 Task: Add an event with the title Second Marketing Campaign Tracking and Performance Assessment, date '2024/03/02', time 9:40 AM to 11:40 AMand add a description: The training workshop will begin with an exploration of the key principles and qualities of effective team leadership. Participants will gain an understanding of the different leadership styles and approaches, and how to adapt their leadership style to meet the needs of their team and organization._x000D_
, put the event into Orange category . Add location for the event as: 123 Sacré-Cœur, Paris, France, logged in from the account softage.9@softage.netand send the event invitation to softage.6@softage.net with CC to  softage.7@softage.net. Set a reminder for the event 1 hour before
Action: Mouse moved to (90, 139)
Screenshot: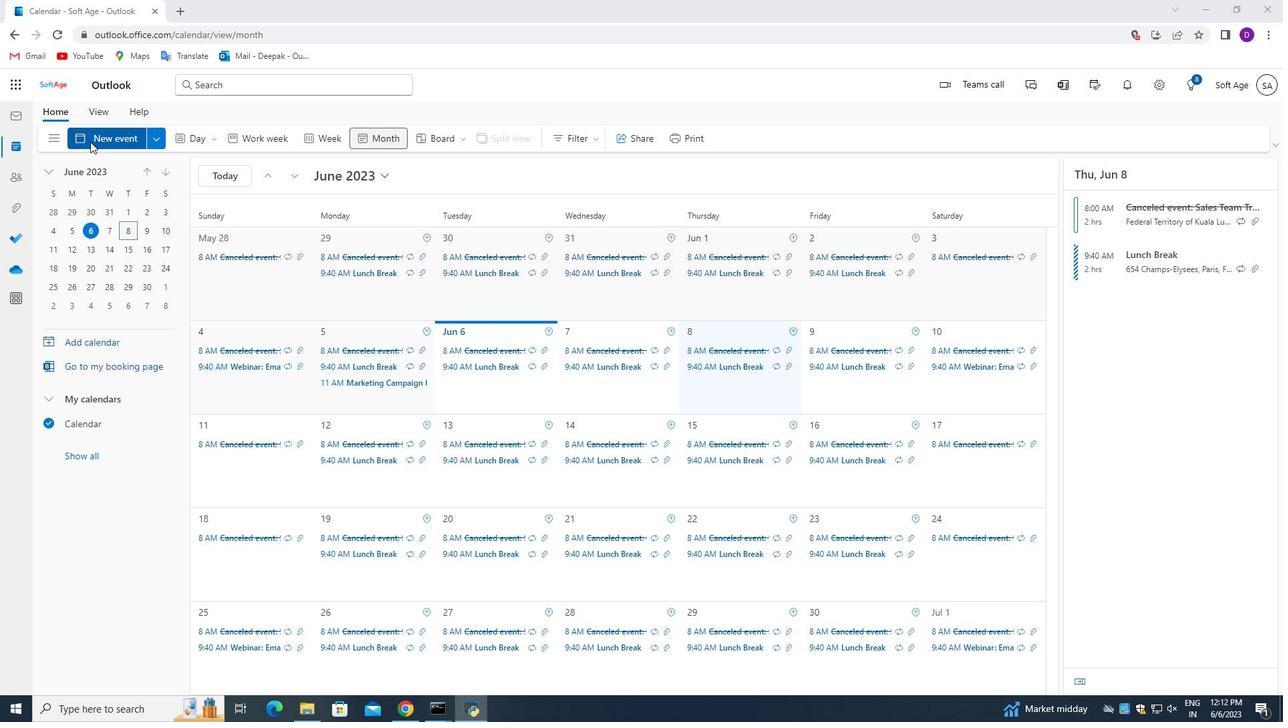 
Action: Mouse pressed left at (90, 139)
Screenshot: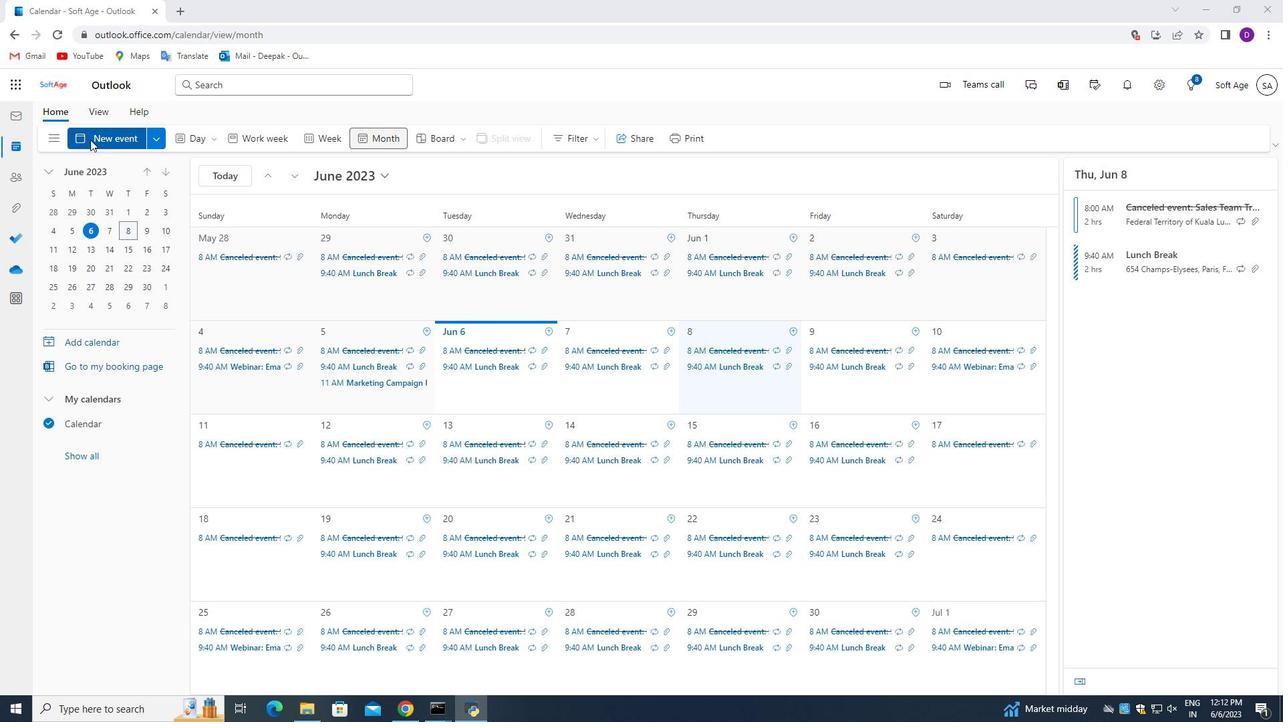 
Action: Mouse moved to (466, 528)
Screenshot: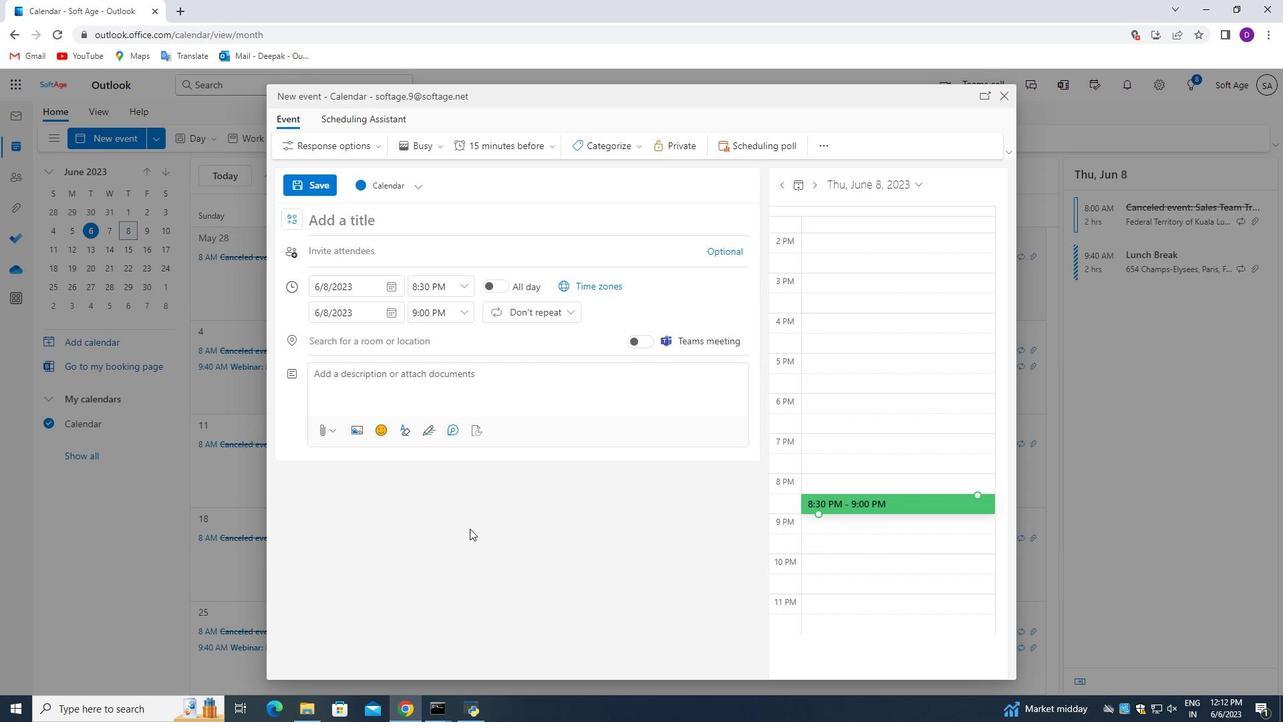 
Action: Key pressed <Key.shift_r>Second<Key.space><Key.shift>Marketing<Key.space><Key.shift_r>campaign<Key.space><Key.shift_r>Tracking<Key.space>and<Key.space><Key.shift>Performance<Key.space><Key.shift_r>Assessment
Screenshot: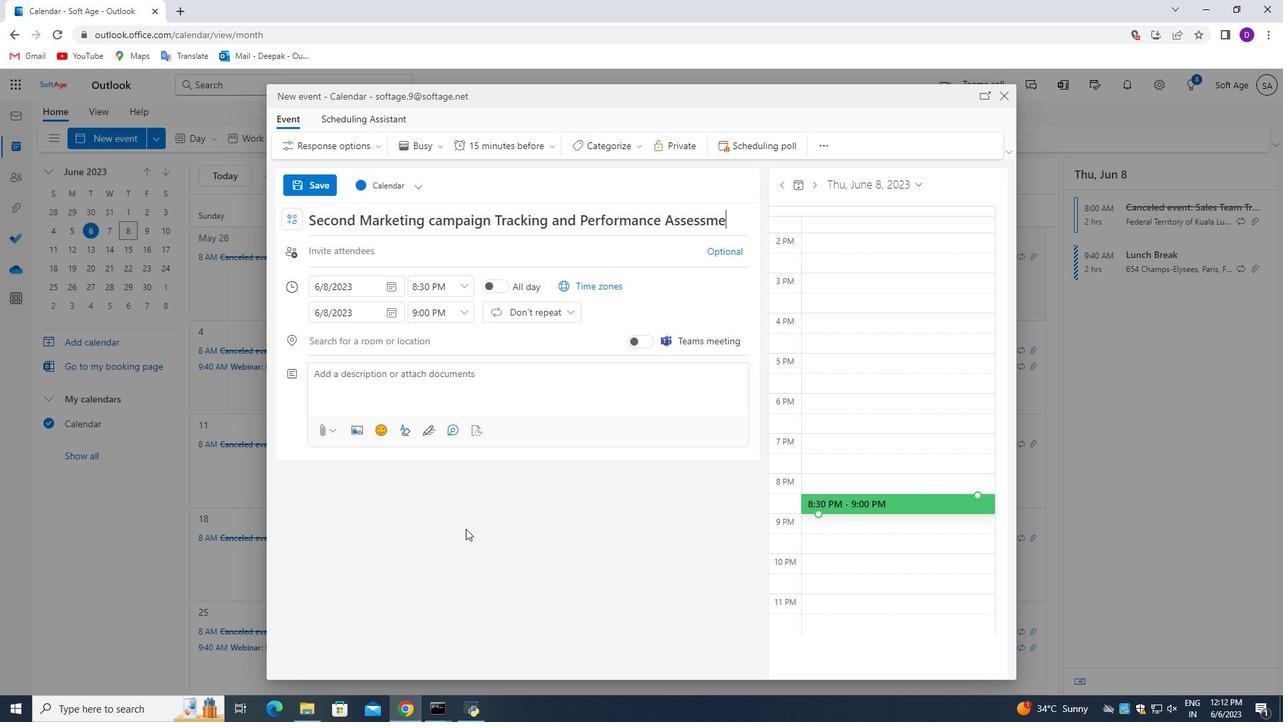 
Action: Mouse moved to (389, 288)
Screenshot: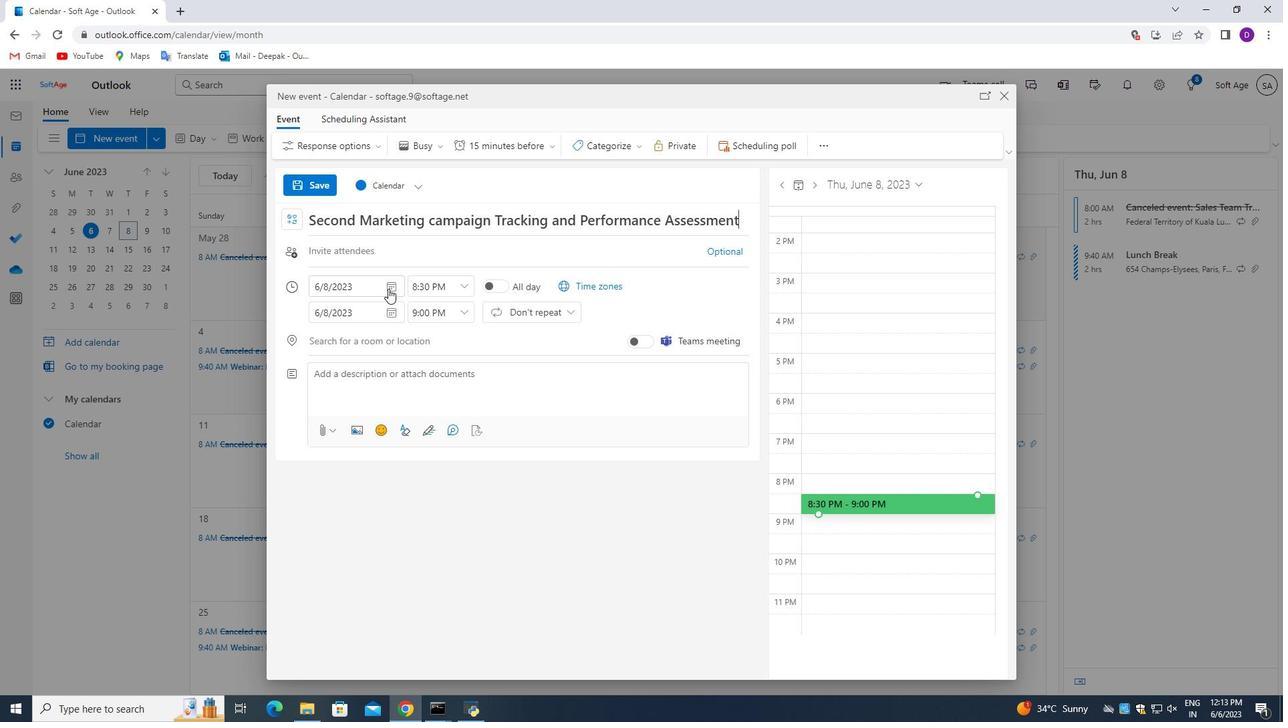 
Action: Mouse pressed left at (389, 288)
Screenshot: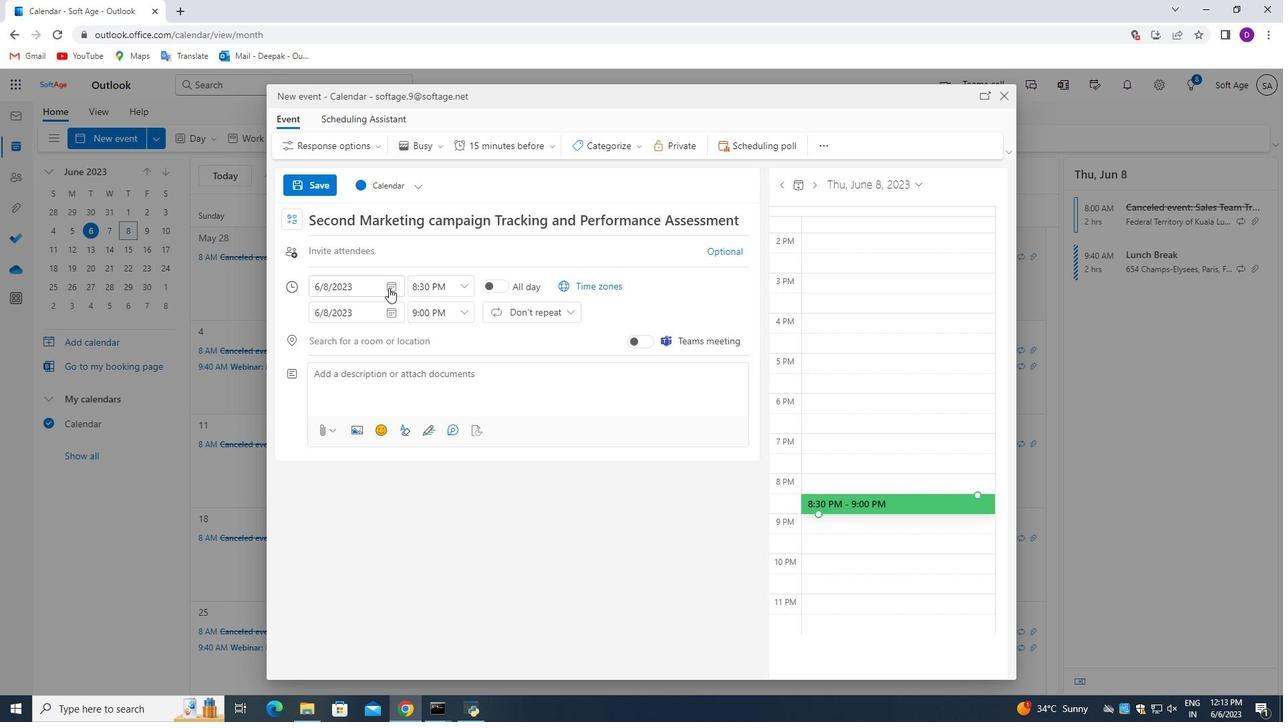 
Action: Mouse moved to (359, 315)
Screenshot: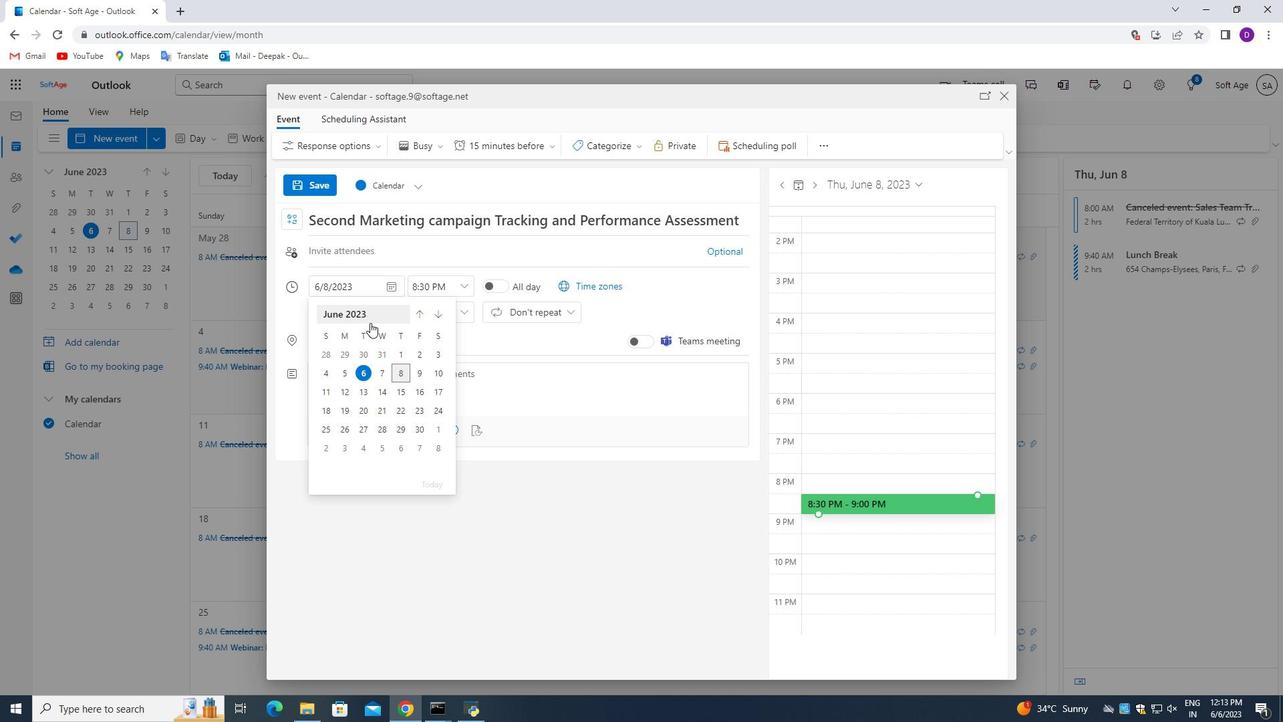 
Action: Mouse pressed left at (359, 315)
Screenshot: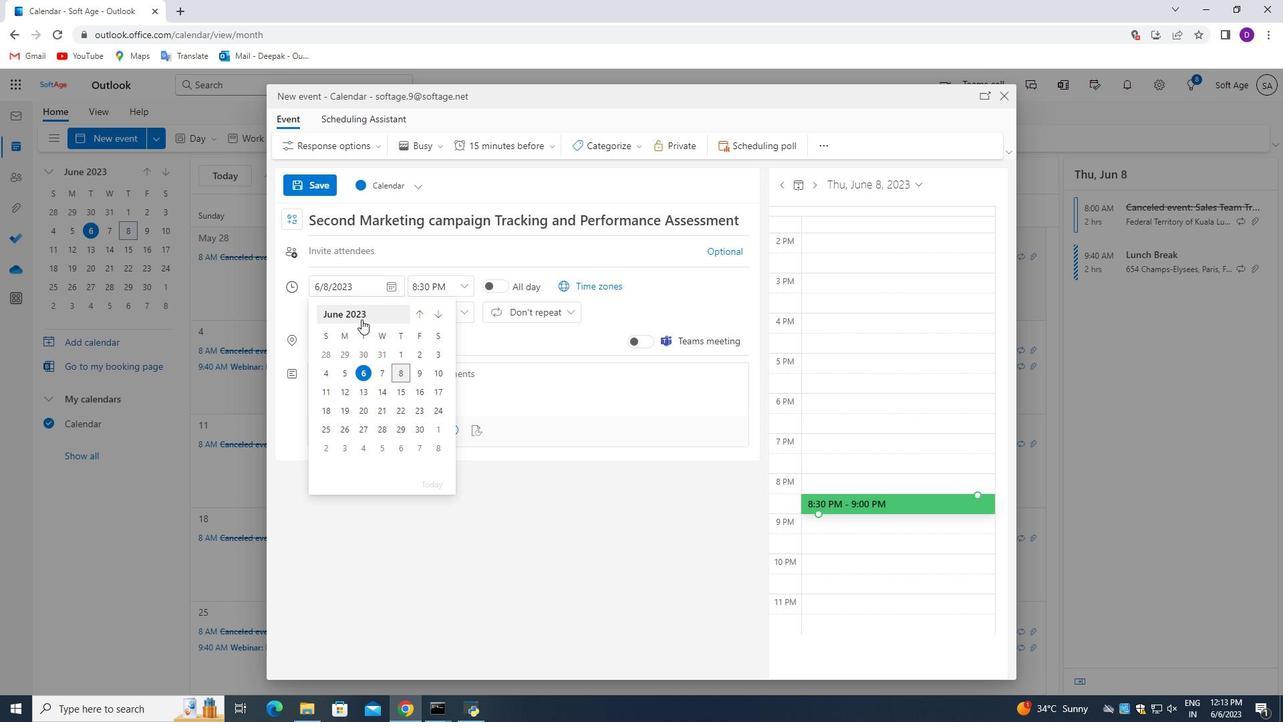 
Action: Mouse moved to (435, 311)
Screenshot: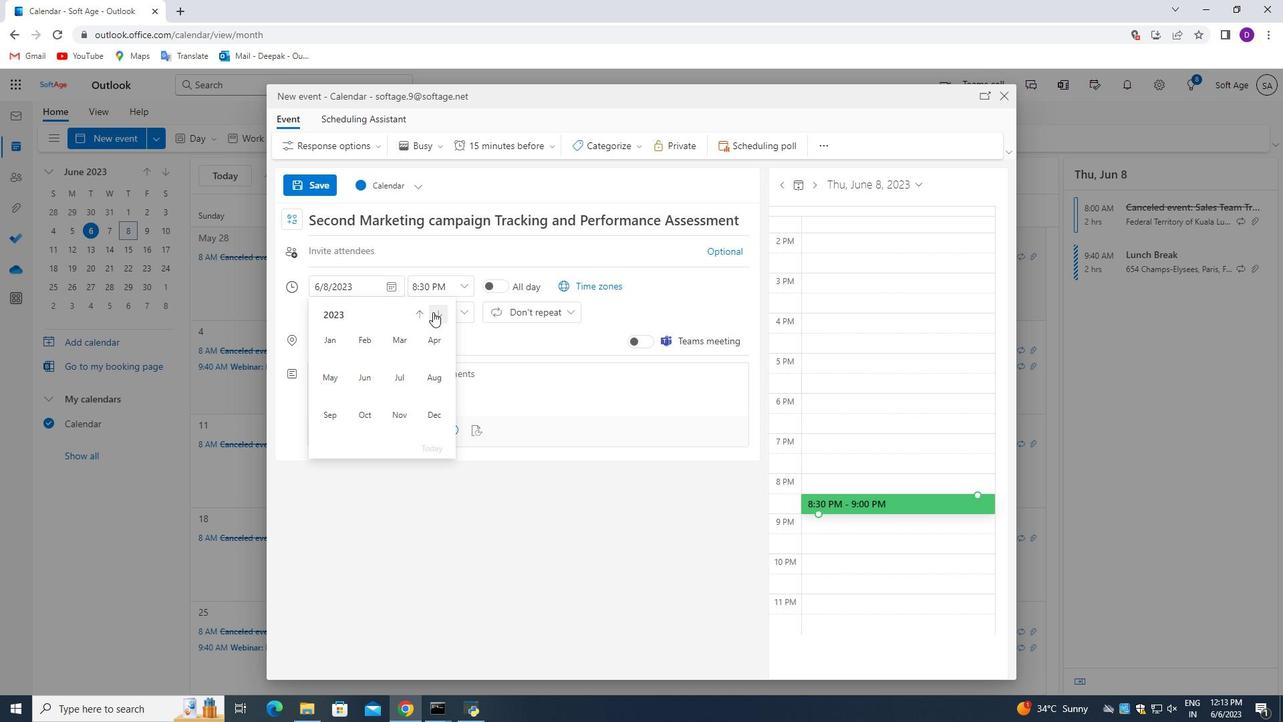
Action: Mouse pressed left at (435, 311)
Screenshot: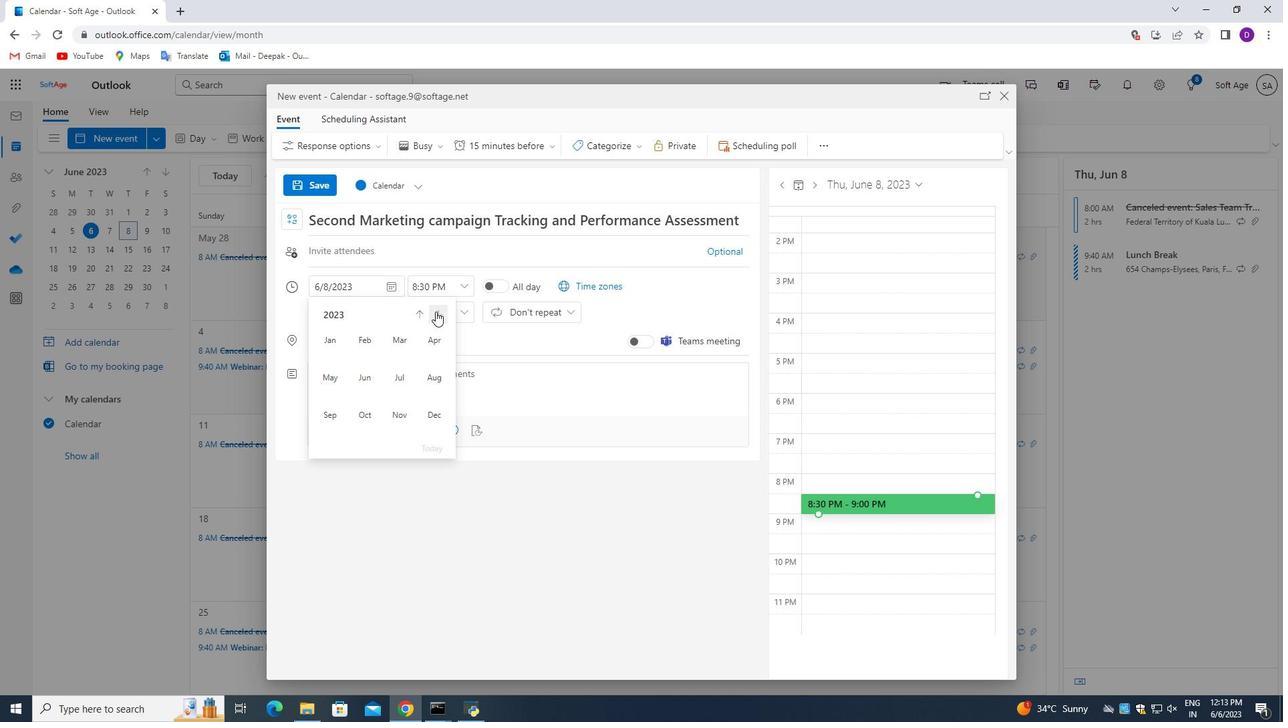 
Action: Mouse moved to (403, 340)
Screenshot: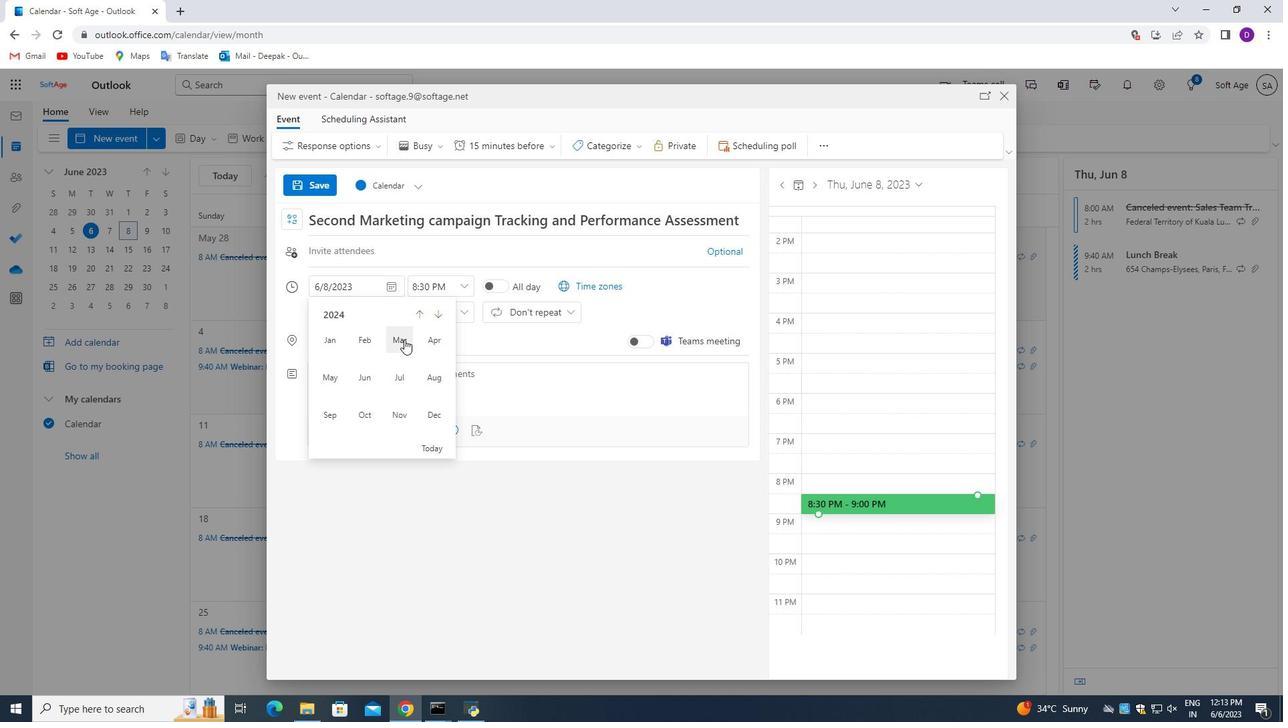 
Action: Mouse pressed left at (403, 340)
Screenshot: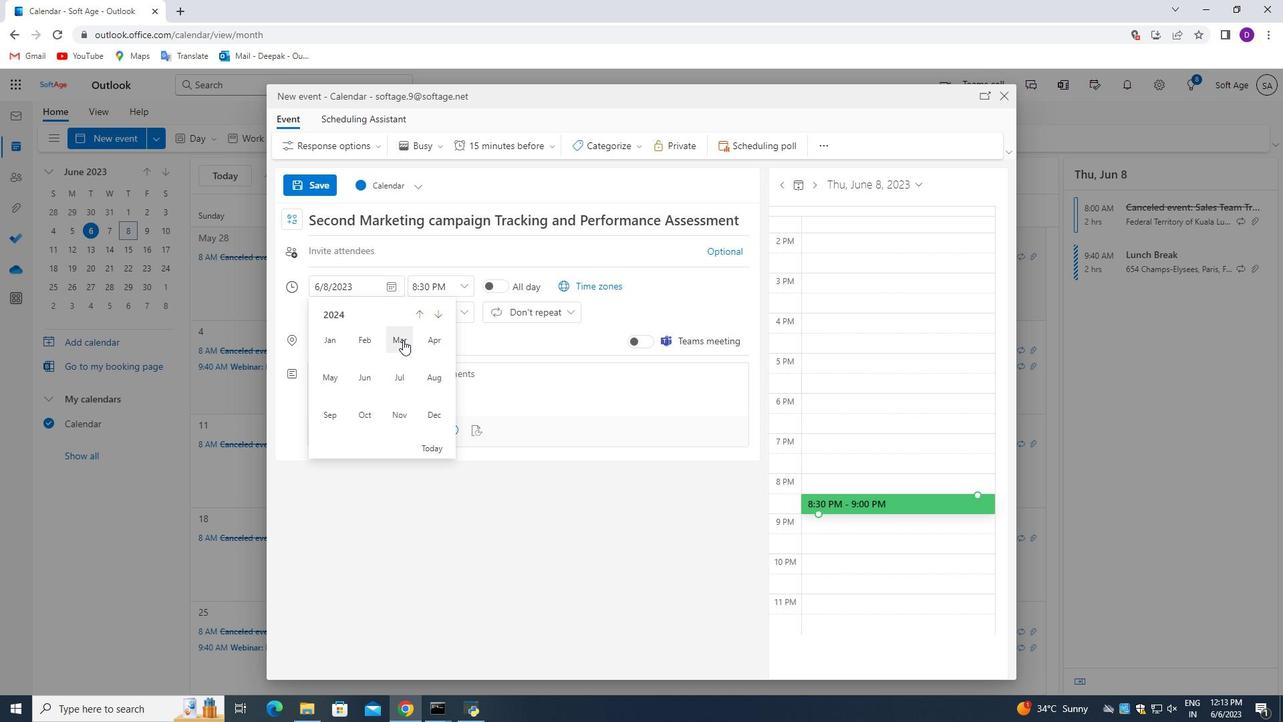 
Action: Mouse moved to (437, 355)
Screenshot: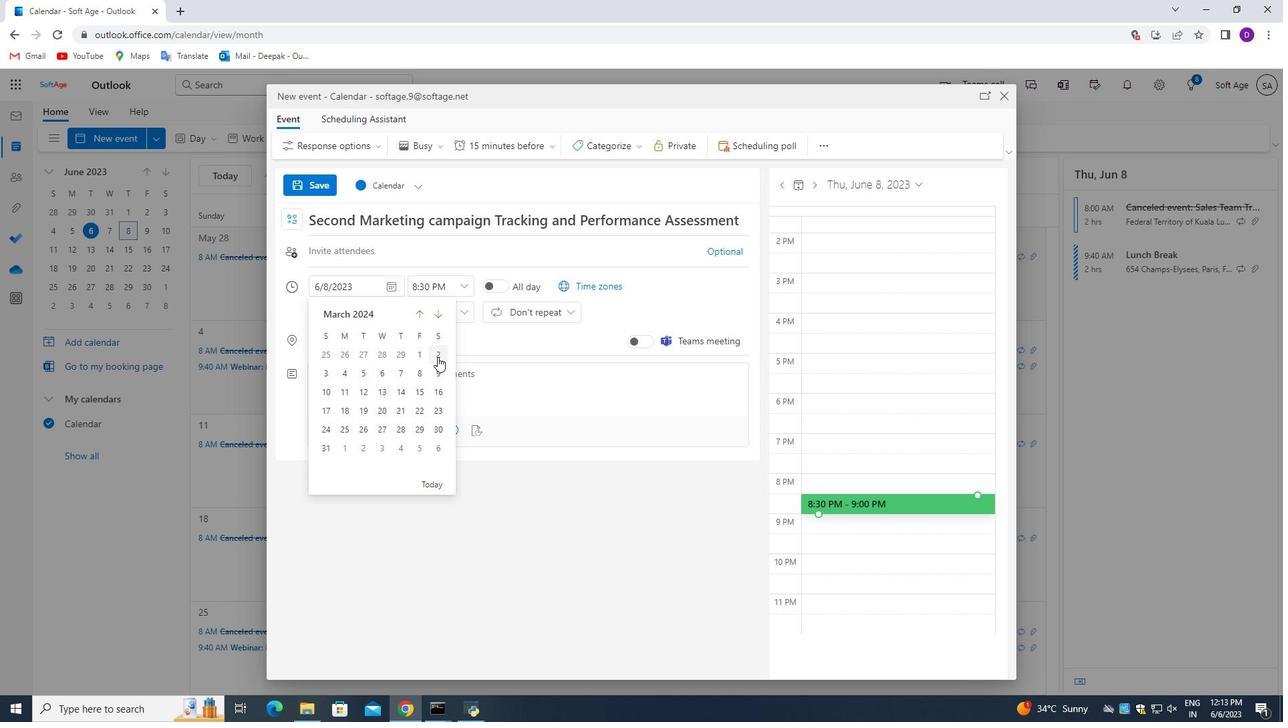 
Action: Mouse pressed left at (437, 355)
Screenshot: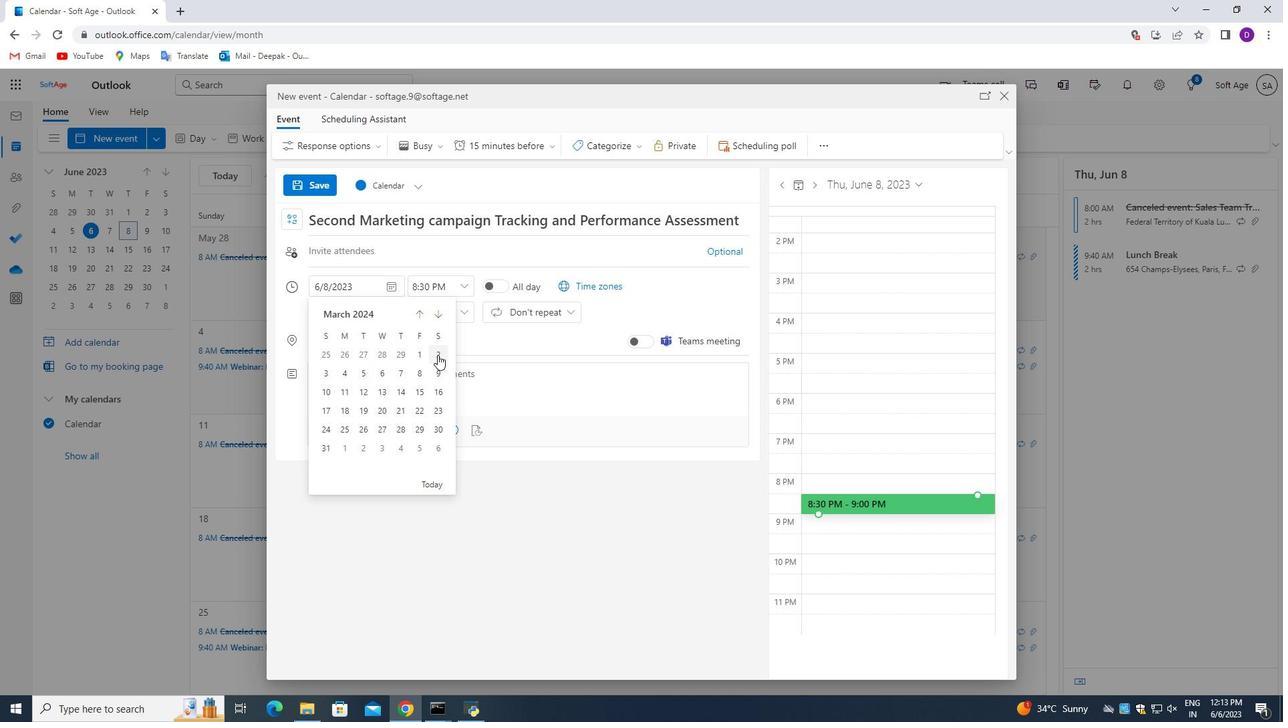 
Action: Mouse moved to (464, 284)
Screenshot: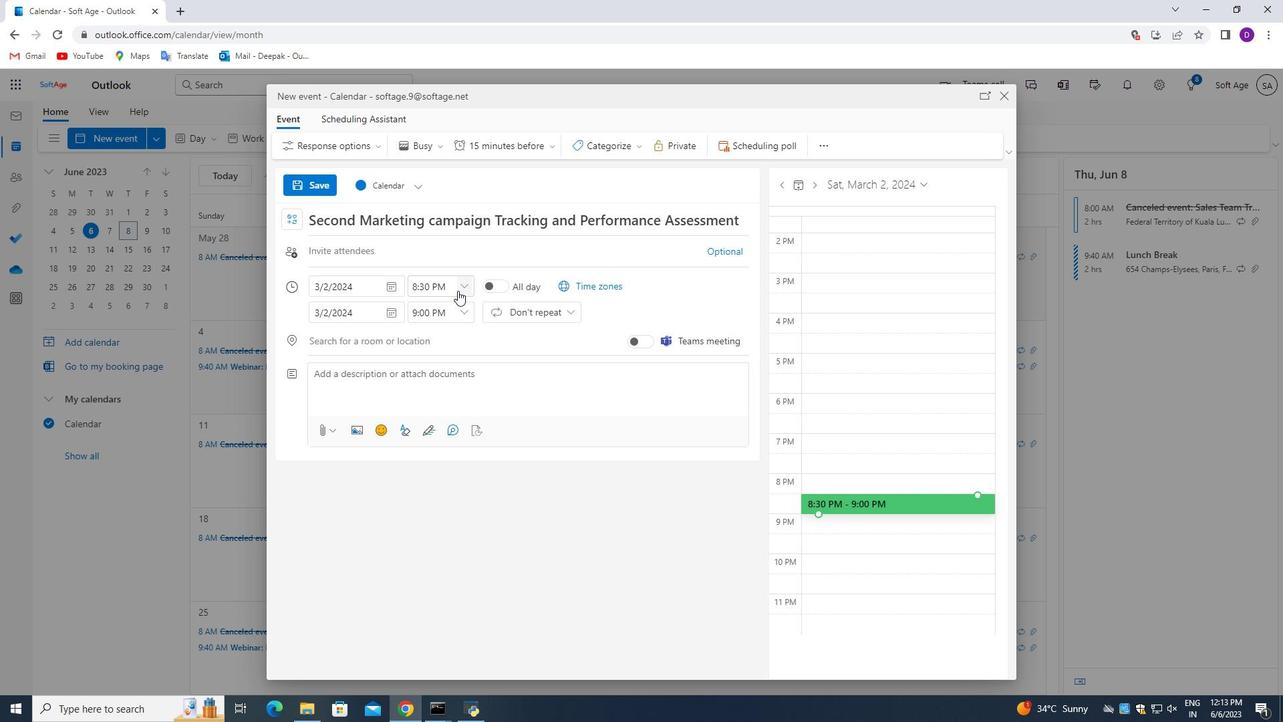 
Action: Mouse pressed left at (464, 284)
Screenshot: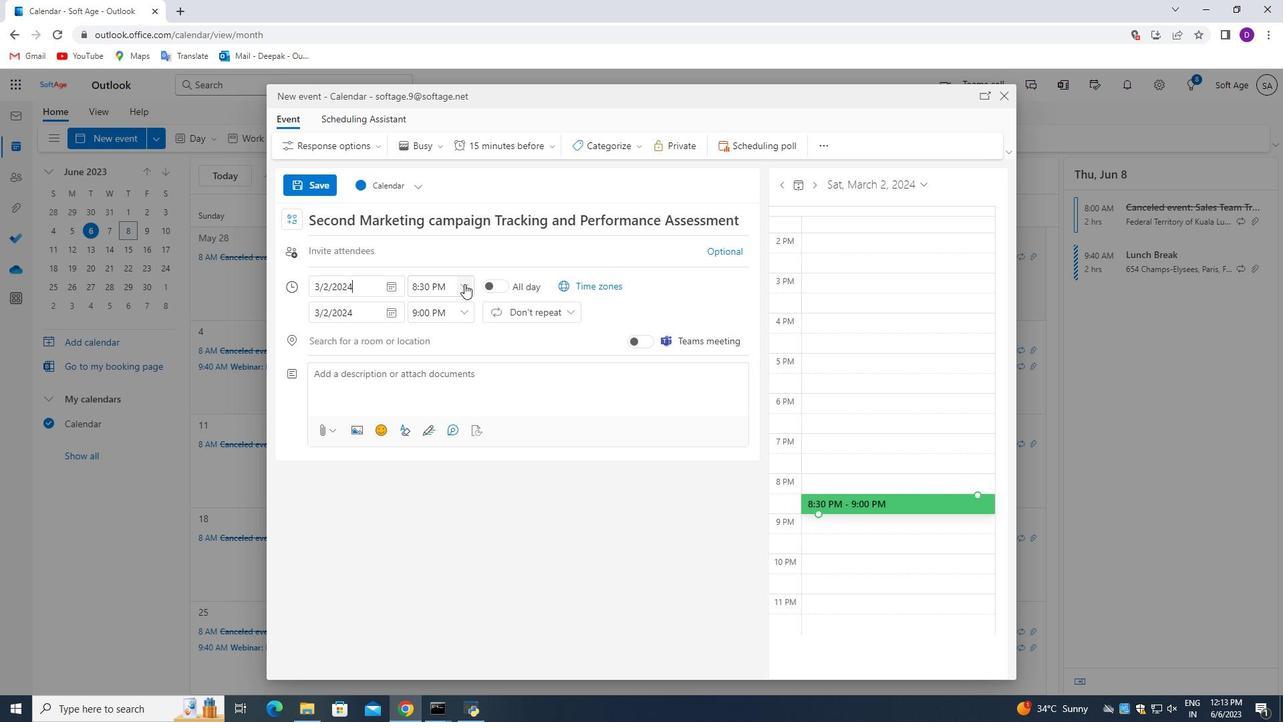 
Action: Mouse moved to (438, 341)
Screenshot: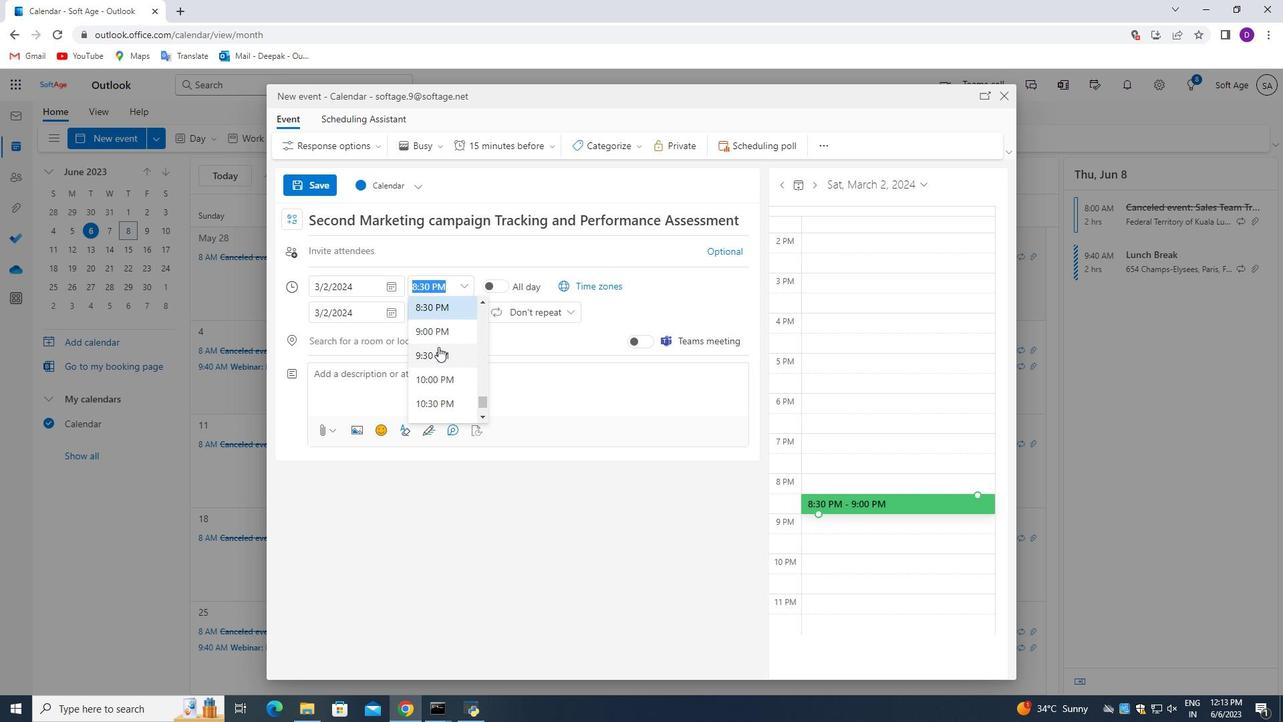 
Action: Mouse scrolled (438, 341) with delta (0, 0)
Screenshot: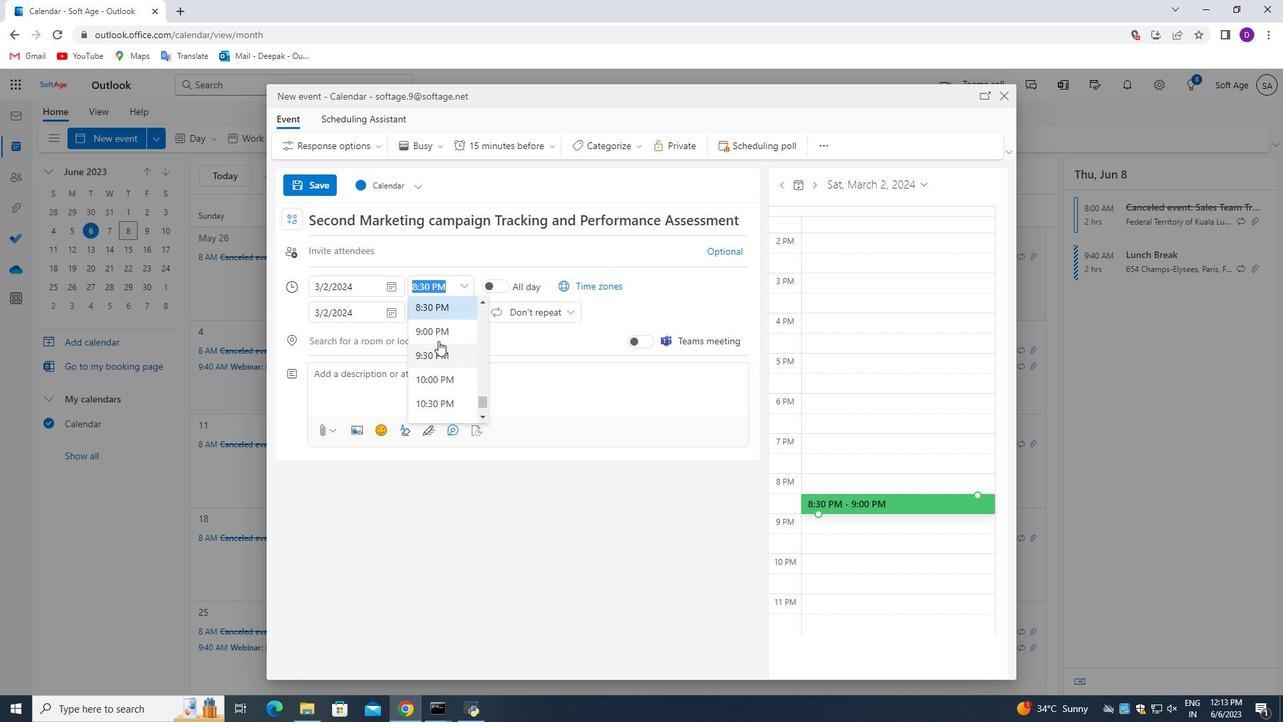 
Action: Mouse scrolled (438, 341) with delta (0, 0)
Screenshot: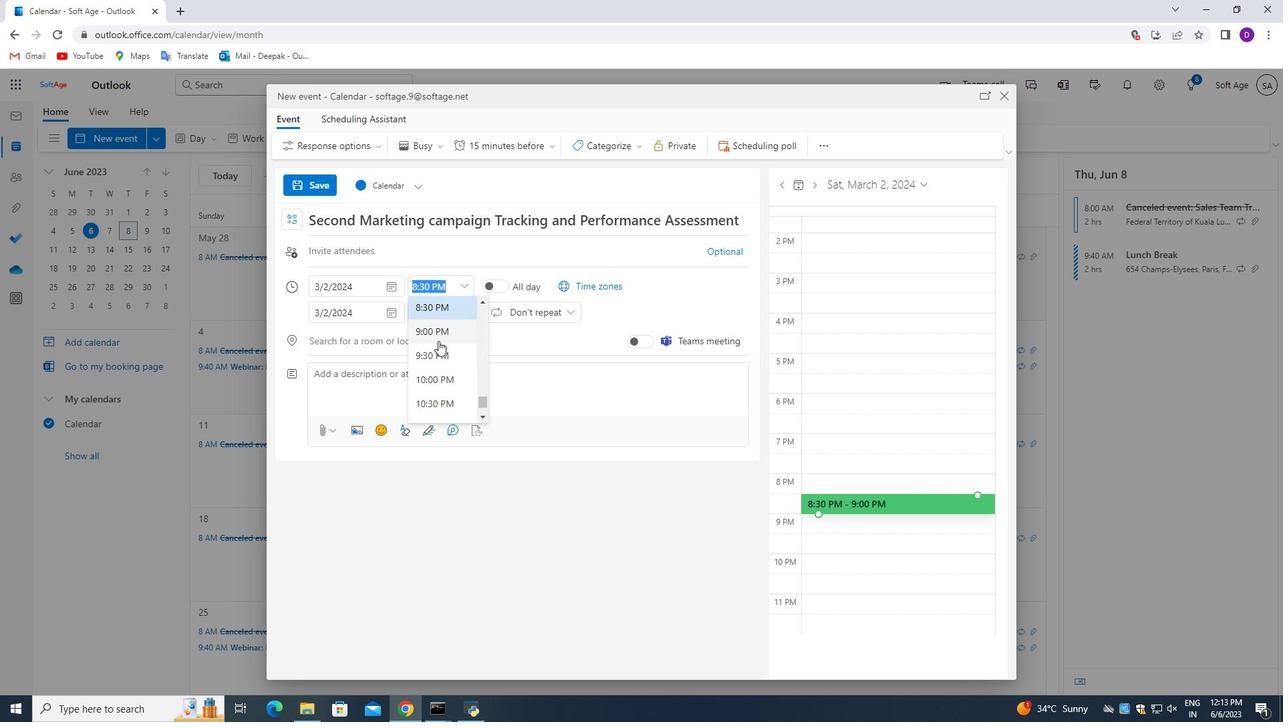 
Action: Mouse scrolled (438, 341) with delta (0, 0)
Screenshot: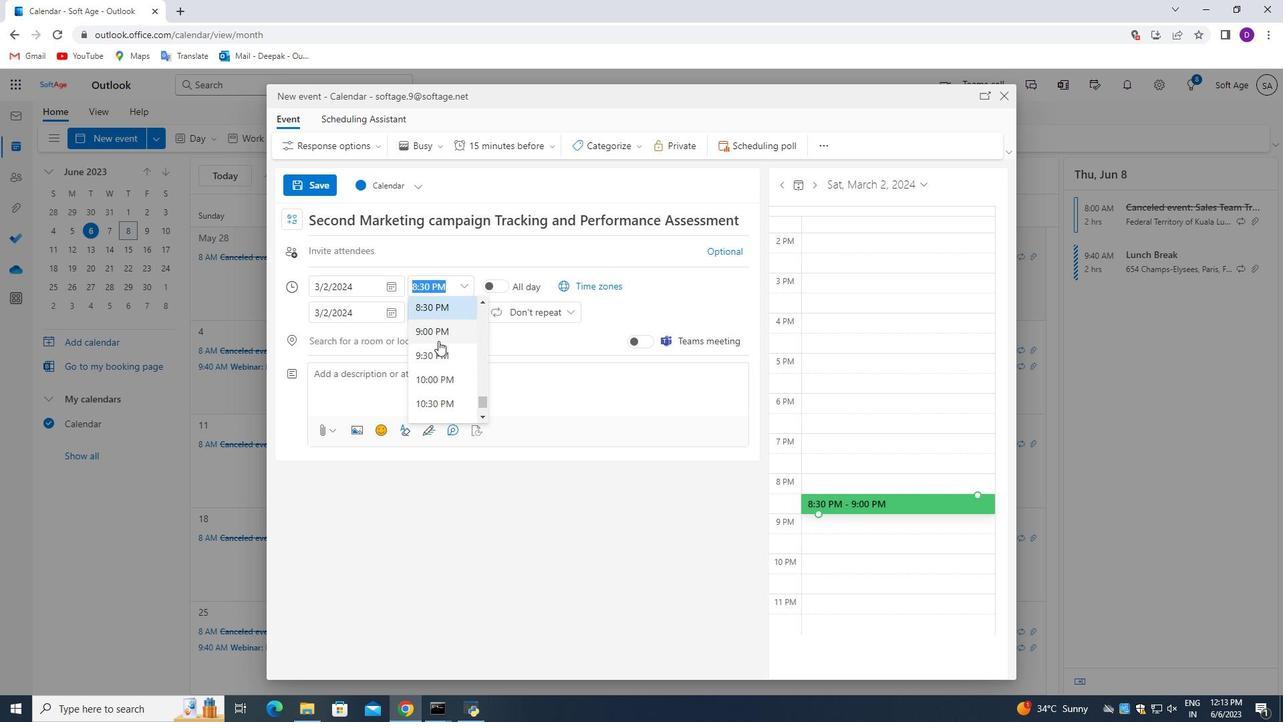 
Action: Mouse moved to (432, 355)
Screenshot: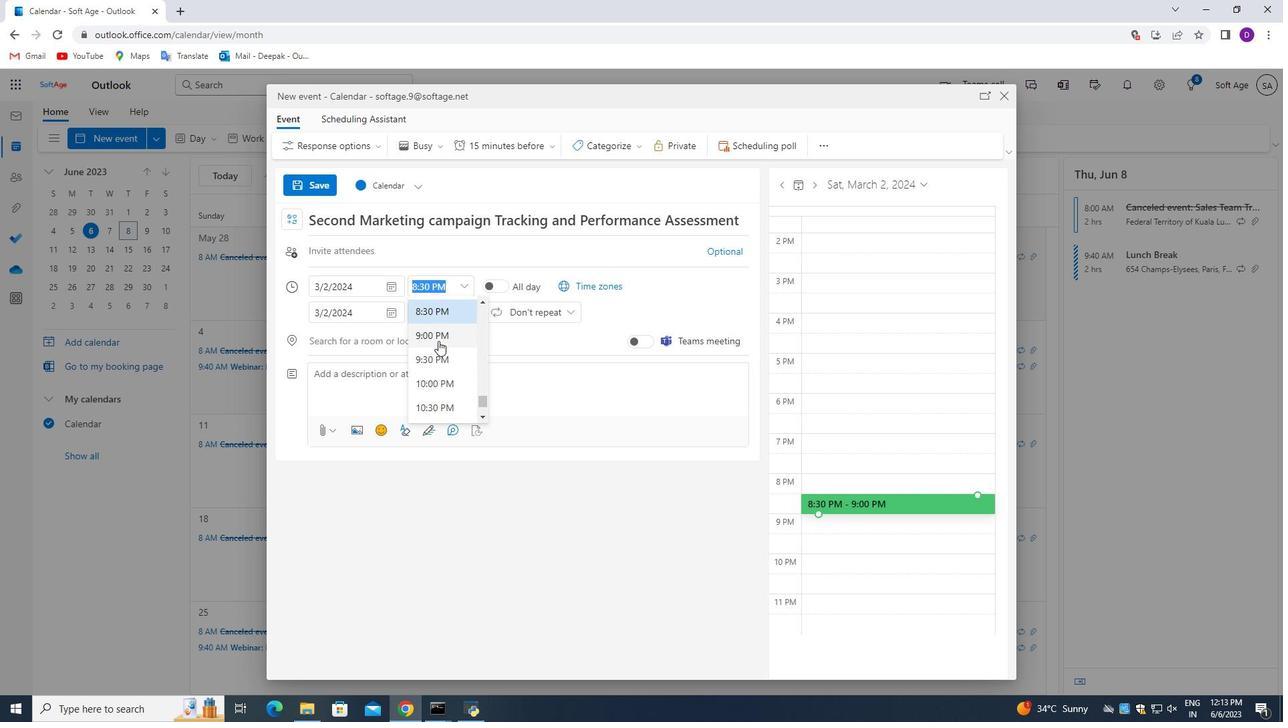 
Action: Mouse scrolled (432, 353) with delta (0, 0)
Screenshot: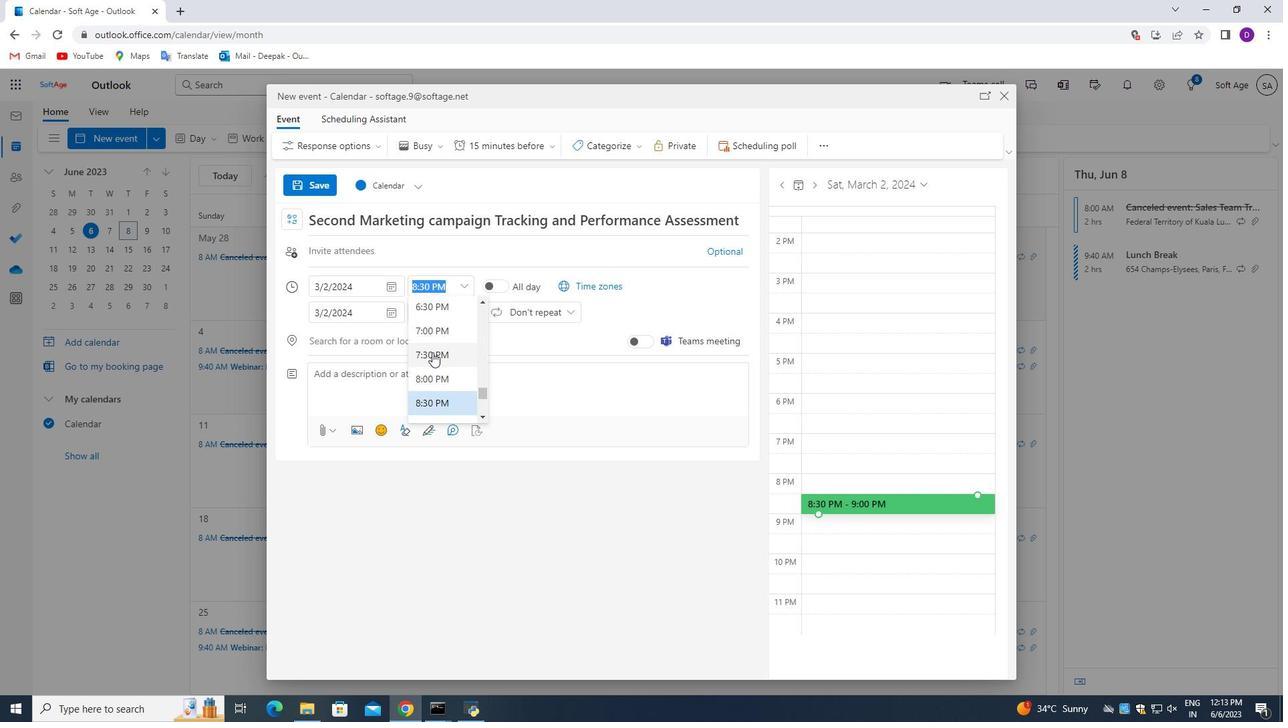 
Action: Mouse moved to (441, 389)
Screenshot: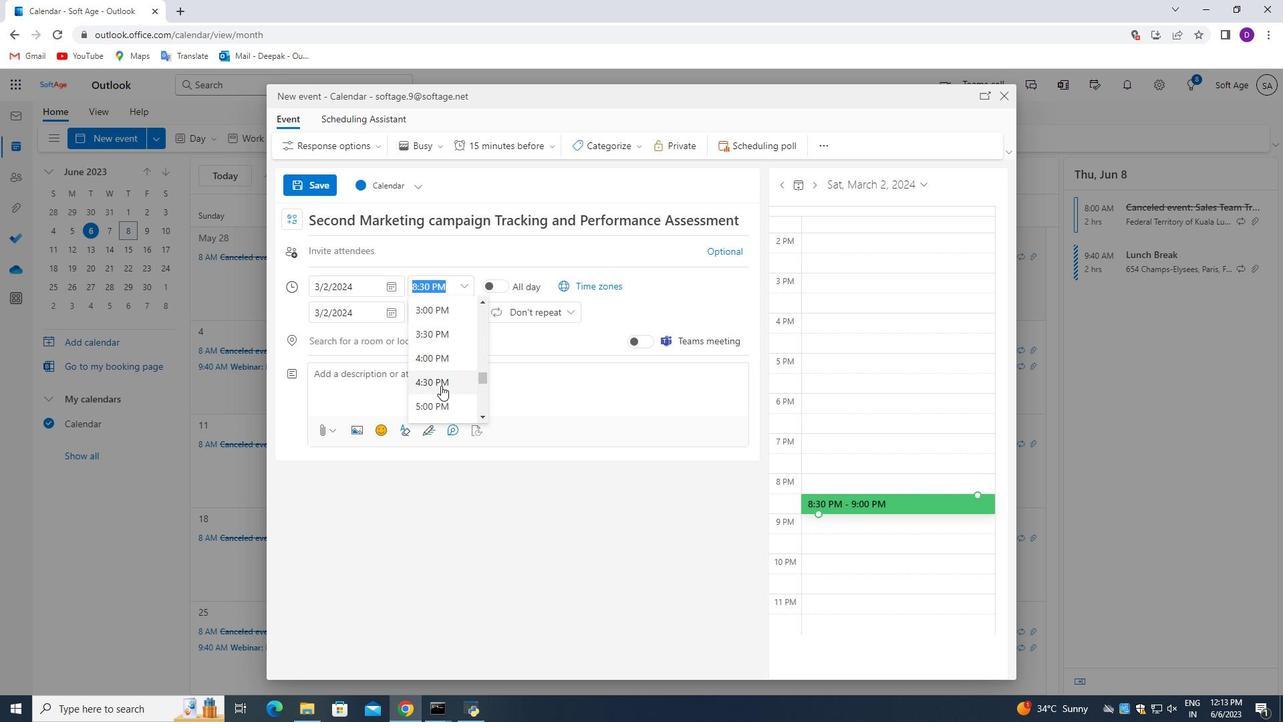 
Action: Mouse scrolled (441, 389) with delta (0, 0)
Screenshot: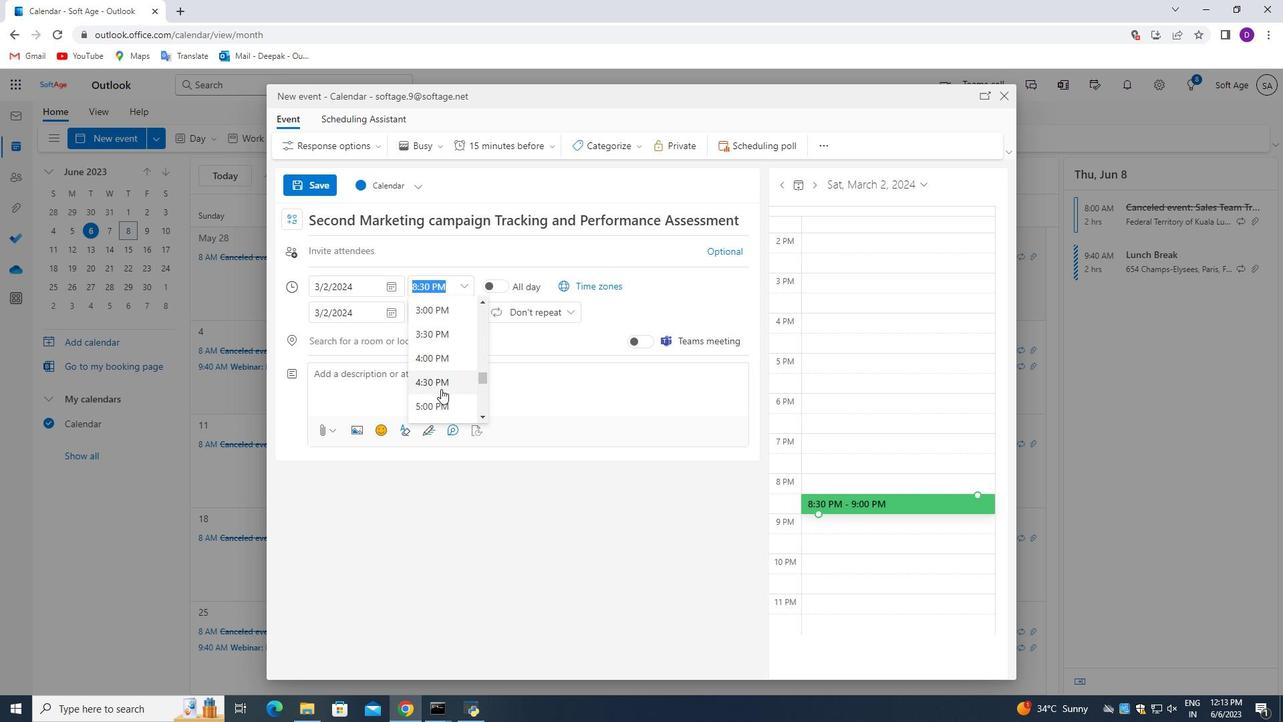 
Action: Mouse scrolled (441, 389) with delta (0, 0)
Screenshot: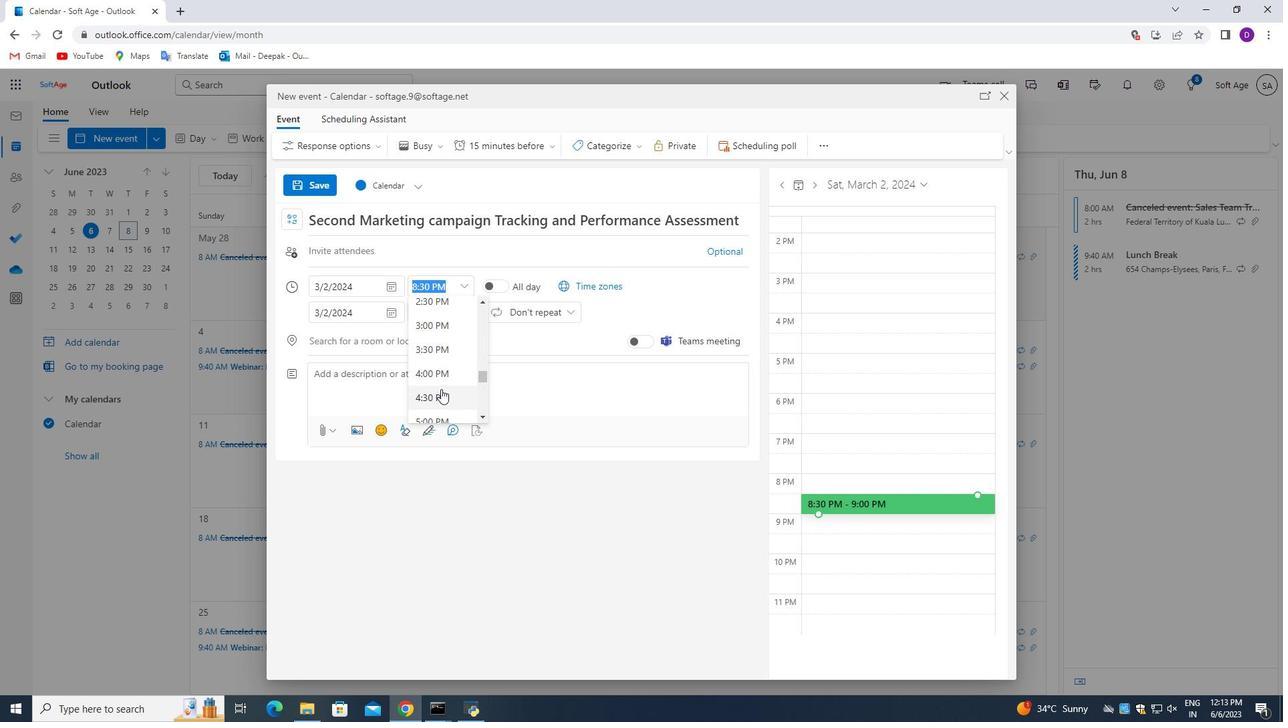 
Action: Mouse moved to (436, 381)
Screenshot: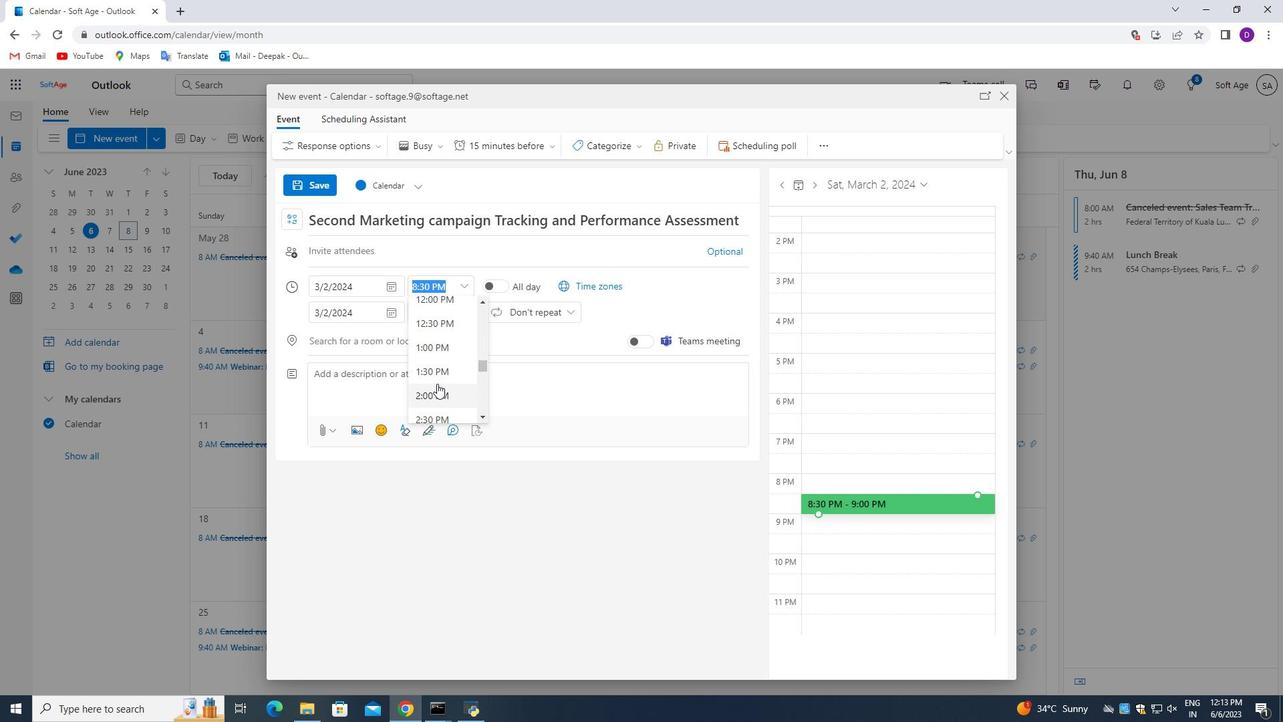 
Action: Mouse scrolled (436, 381) with delta (0, 0)
Screenshot: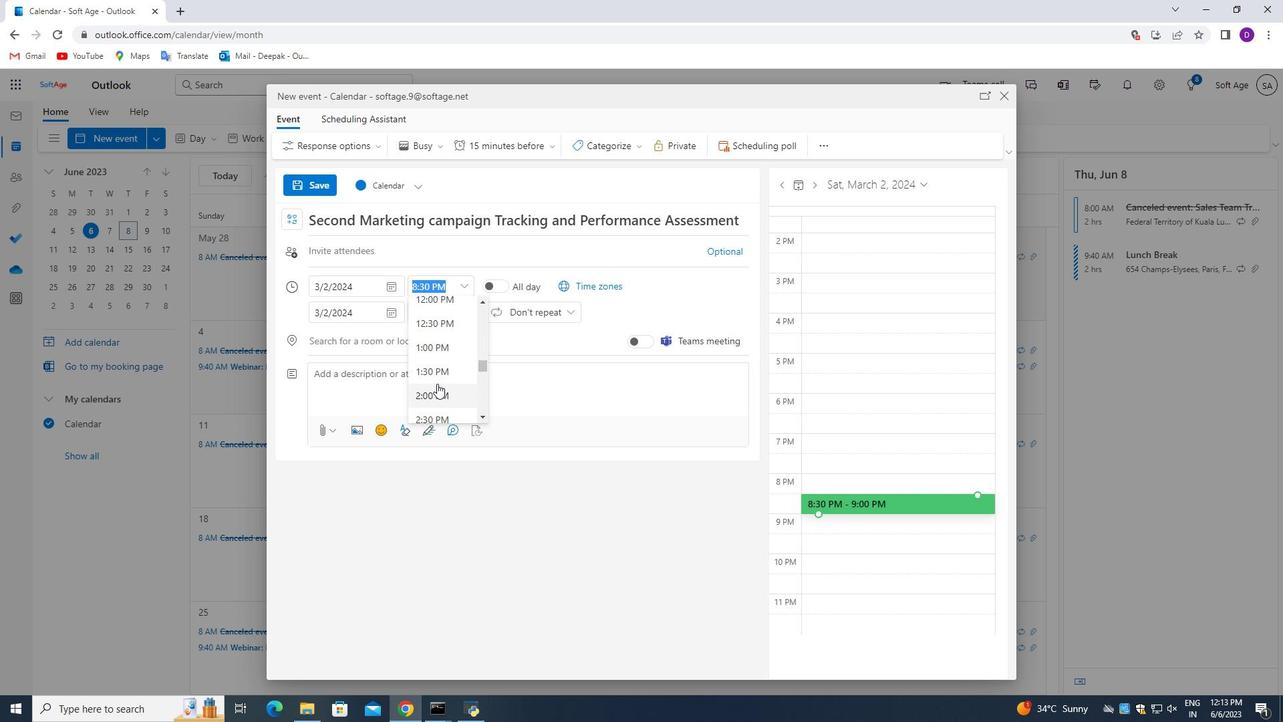 
Action: Mouse moved to (436, 379)
Screenshot: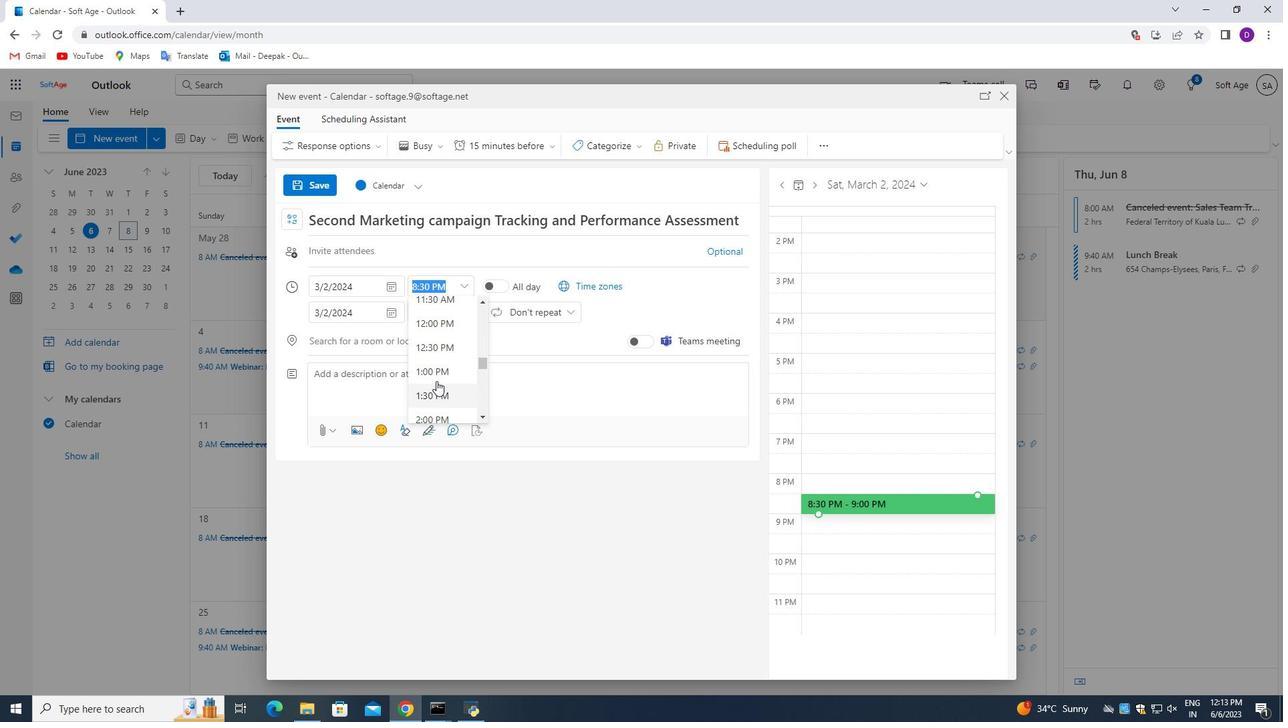 
Action: Mouse scrolled (436, 380) with delta (0, 0)
Screenshot: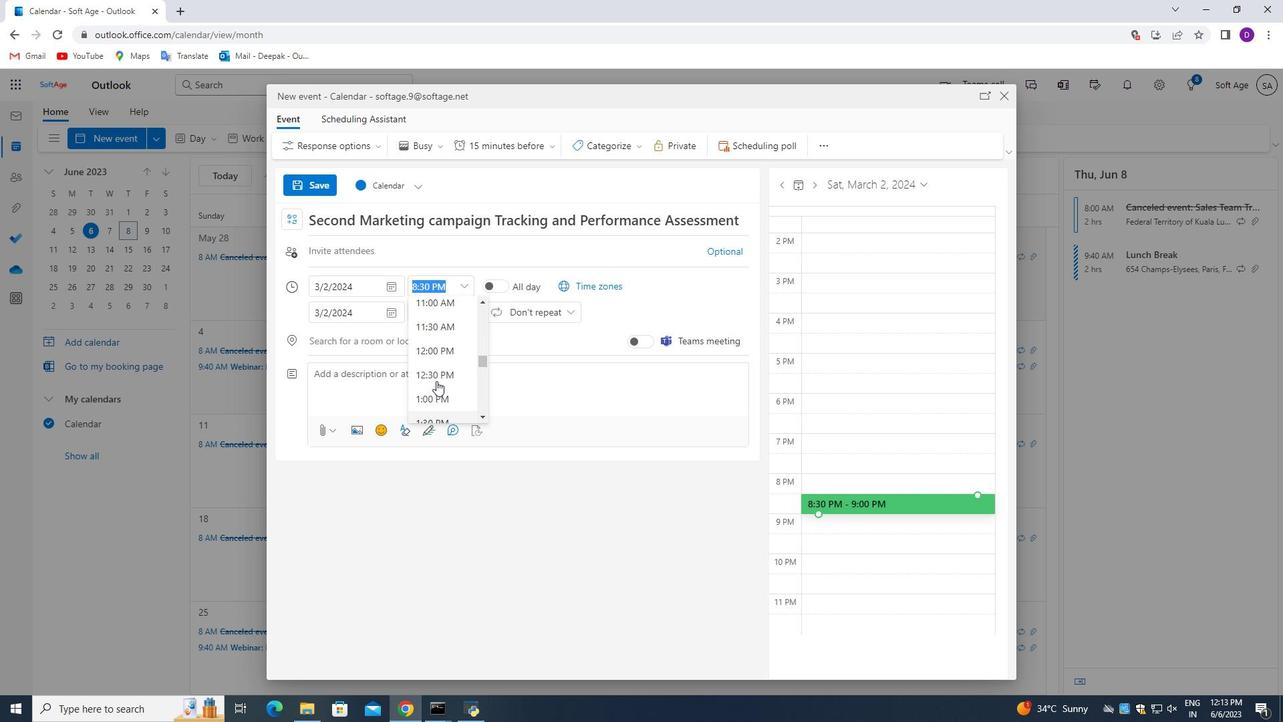 
Action: Mouse scrolled (436, 380) with delta (0, 0)
Screenshot: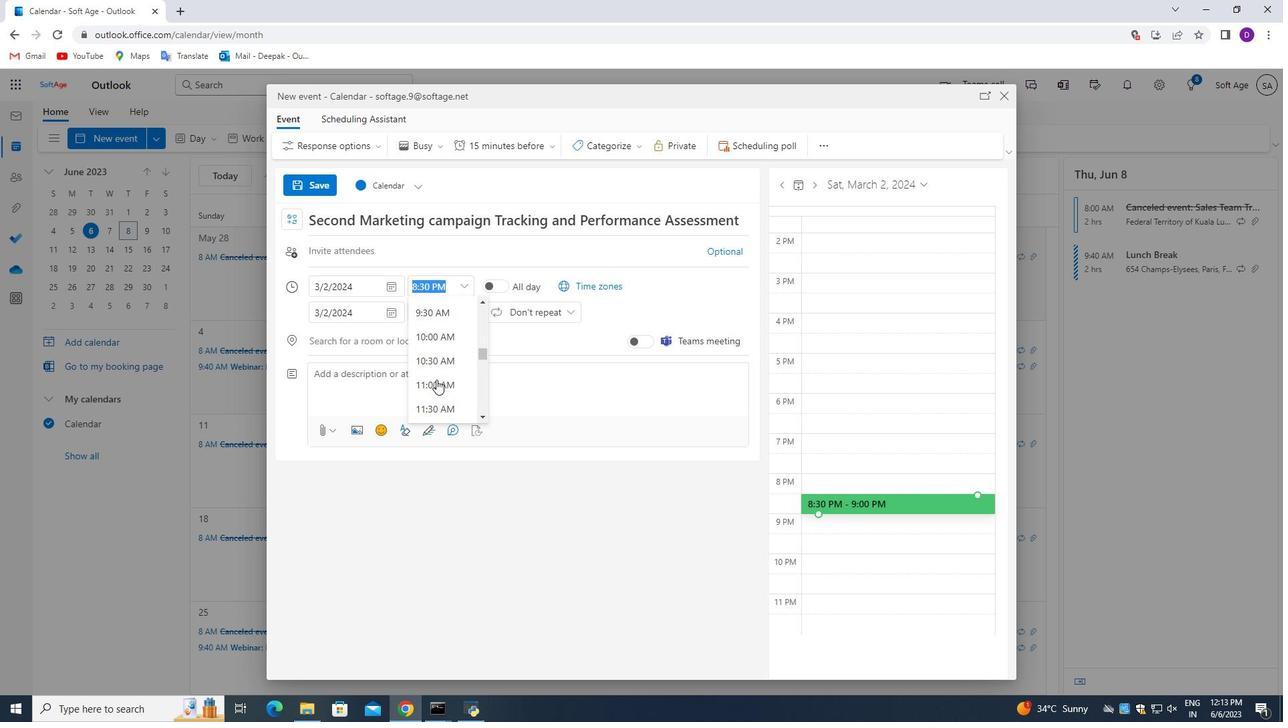 
Action: Mouse moved to (437, 362)
Screenshot: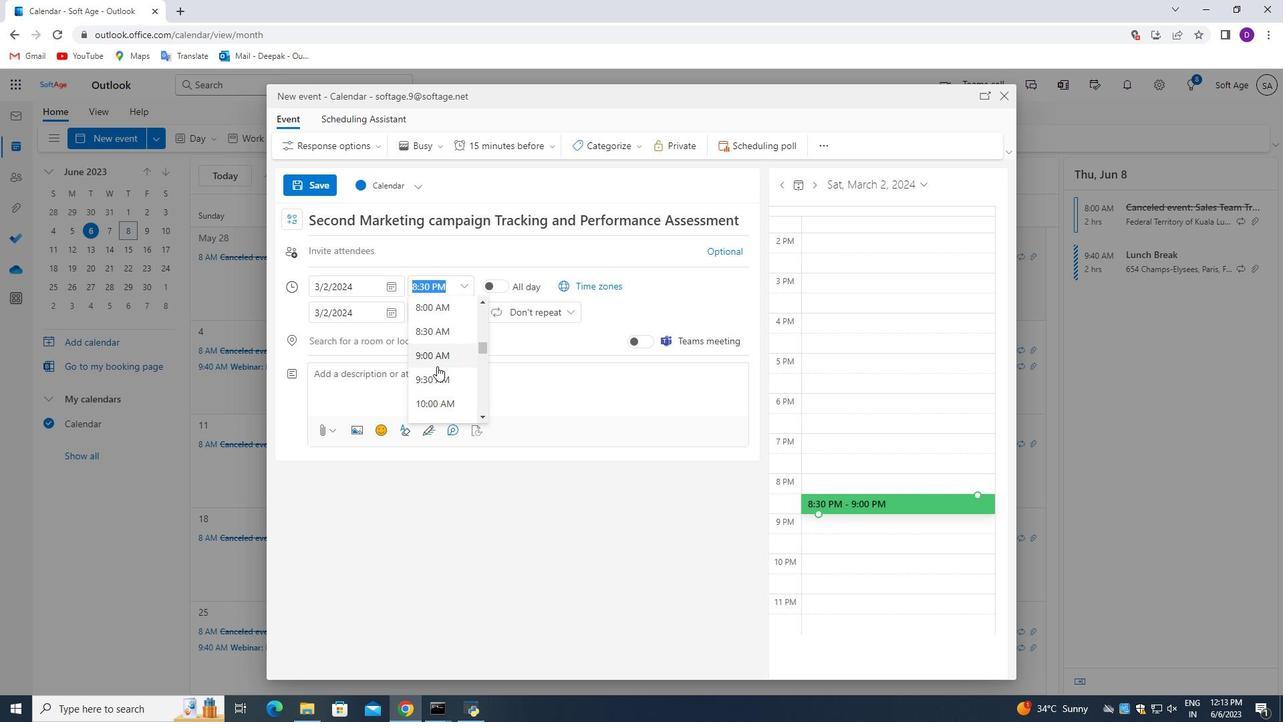 
Action: Mouse pressed left at (437, 362)
Screenshot: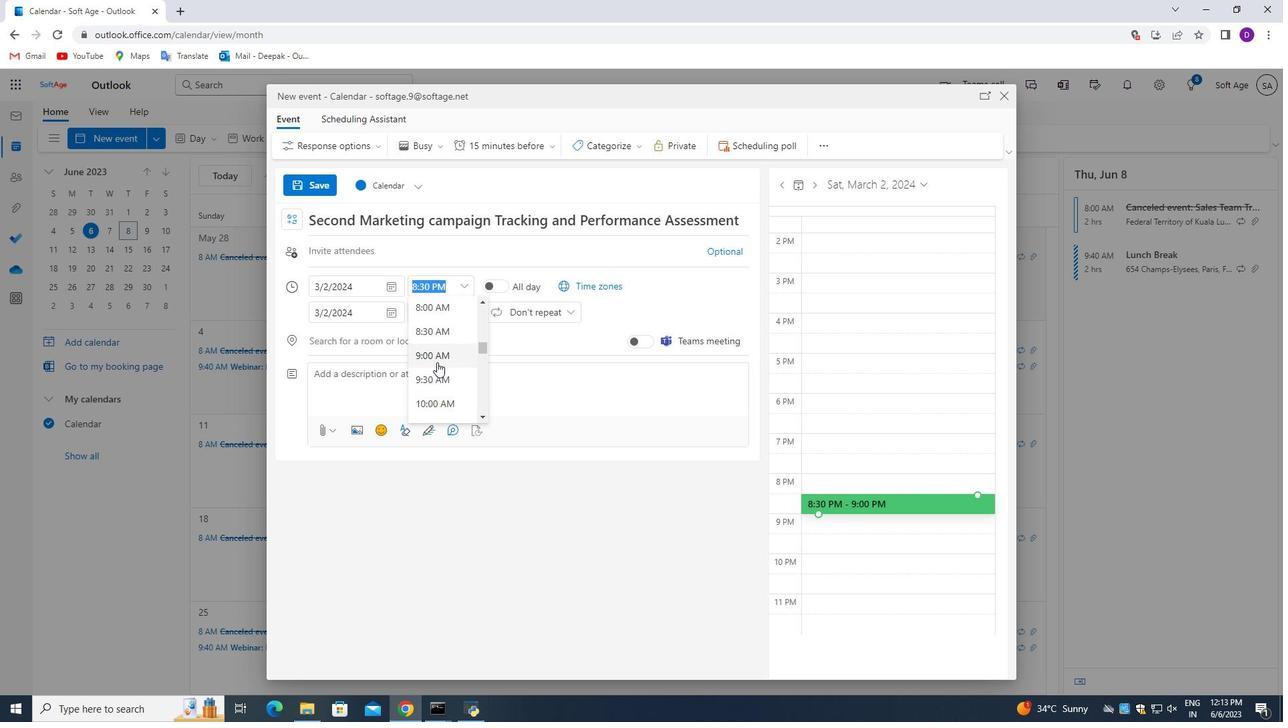 
Action: Mouse moved to (423, 286)
Screenshot: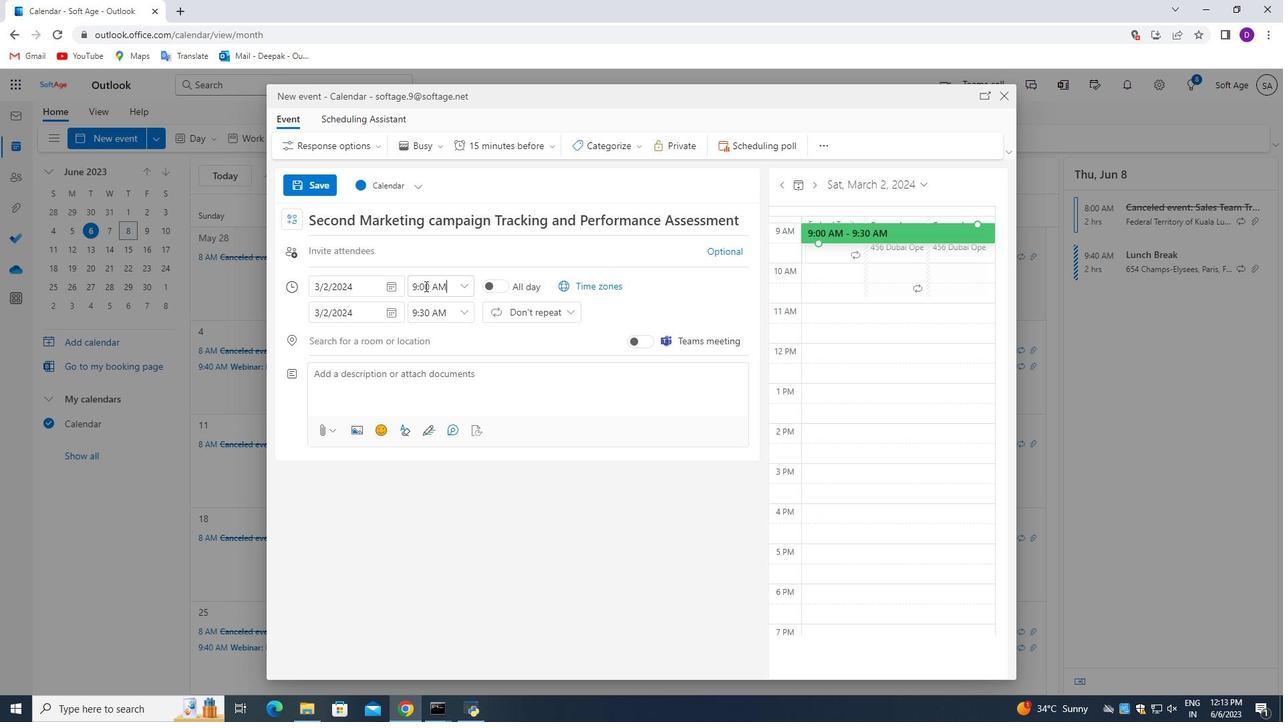 
Action: Mouse pressed left at (423, 286)
Screenshot: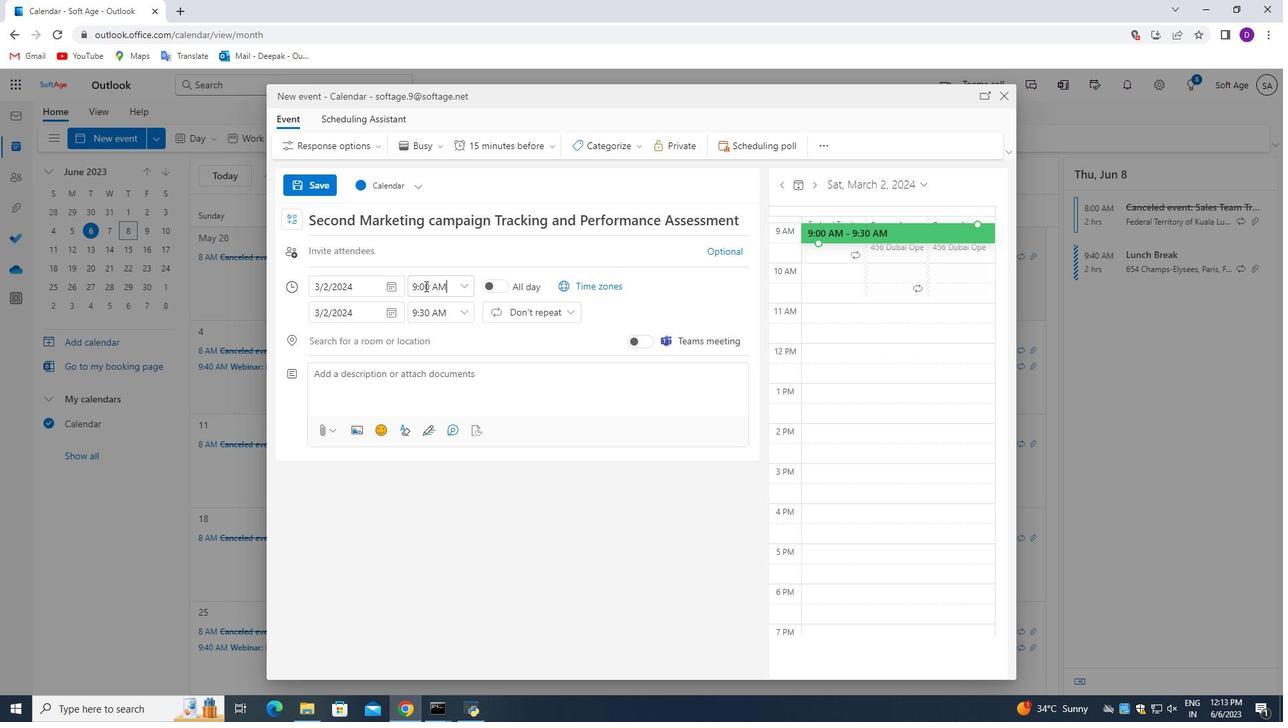 
Action: Key pressed <Key.backspace>4
Screenshot: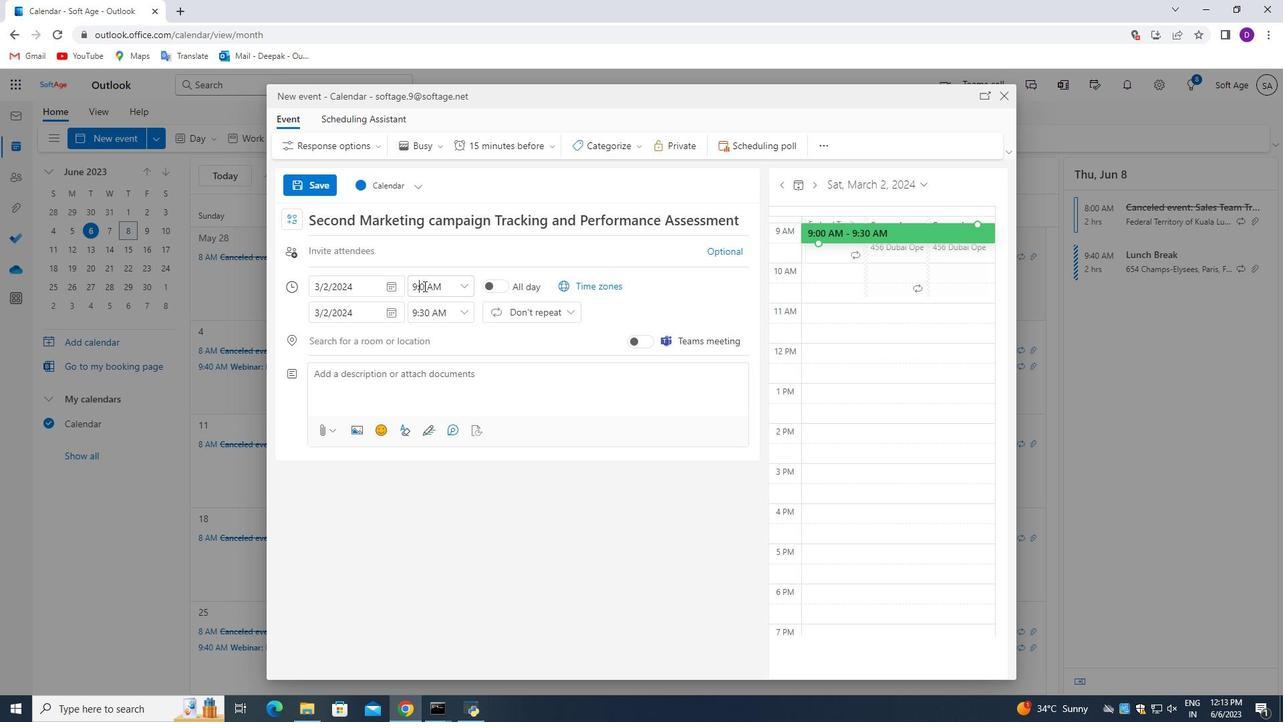 
Action: Mouse moved to (466, 316)
Screenshot: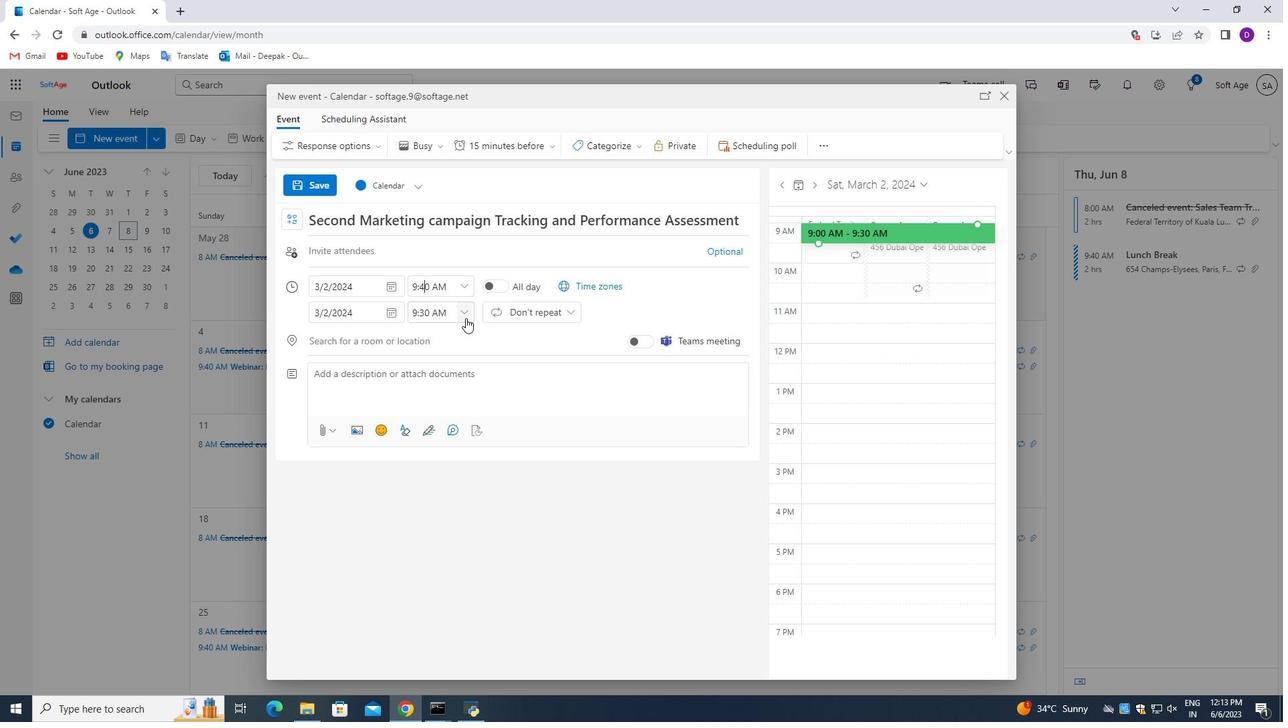 
Action: Mouse pressed left at (466, 316)
Screenshot: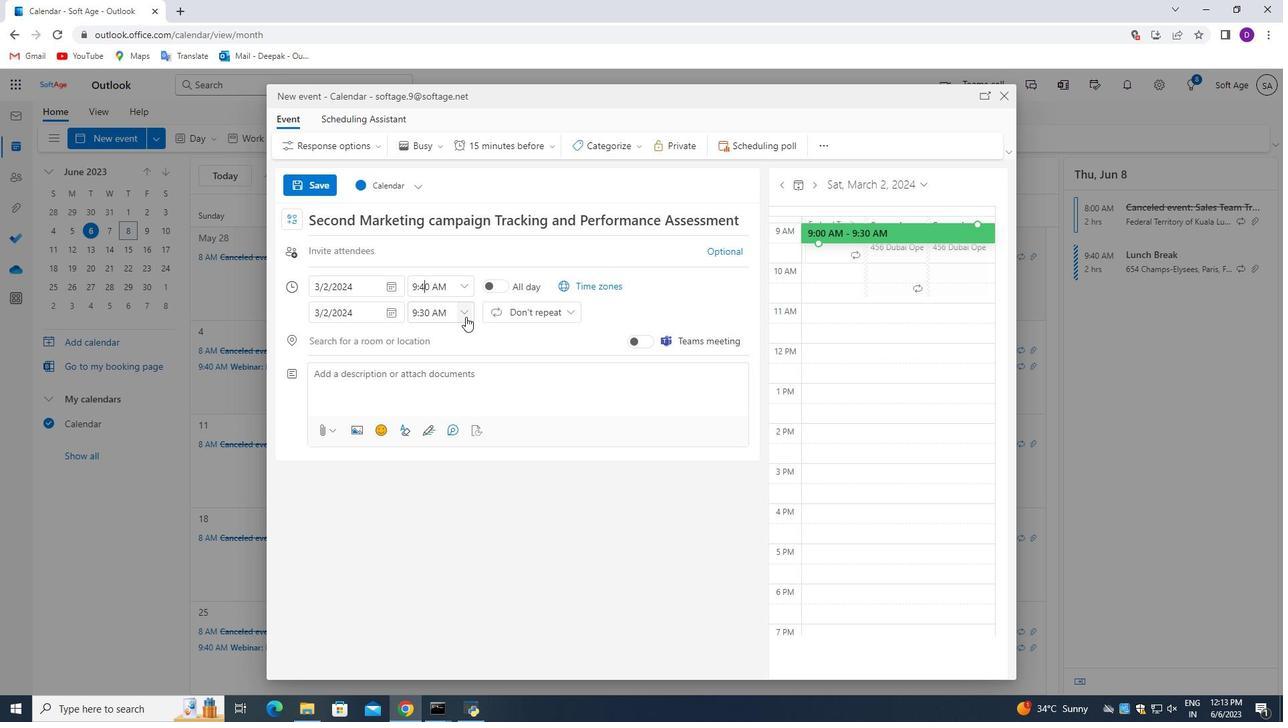 
Action: Mouse moved to (464, 403)
Screenshot: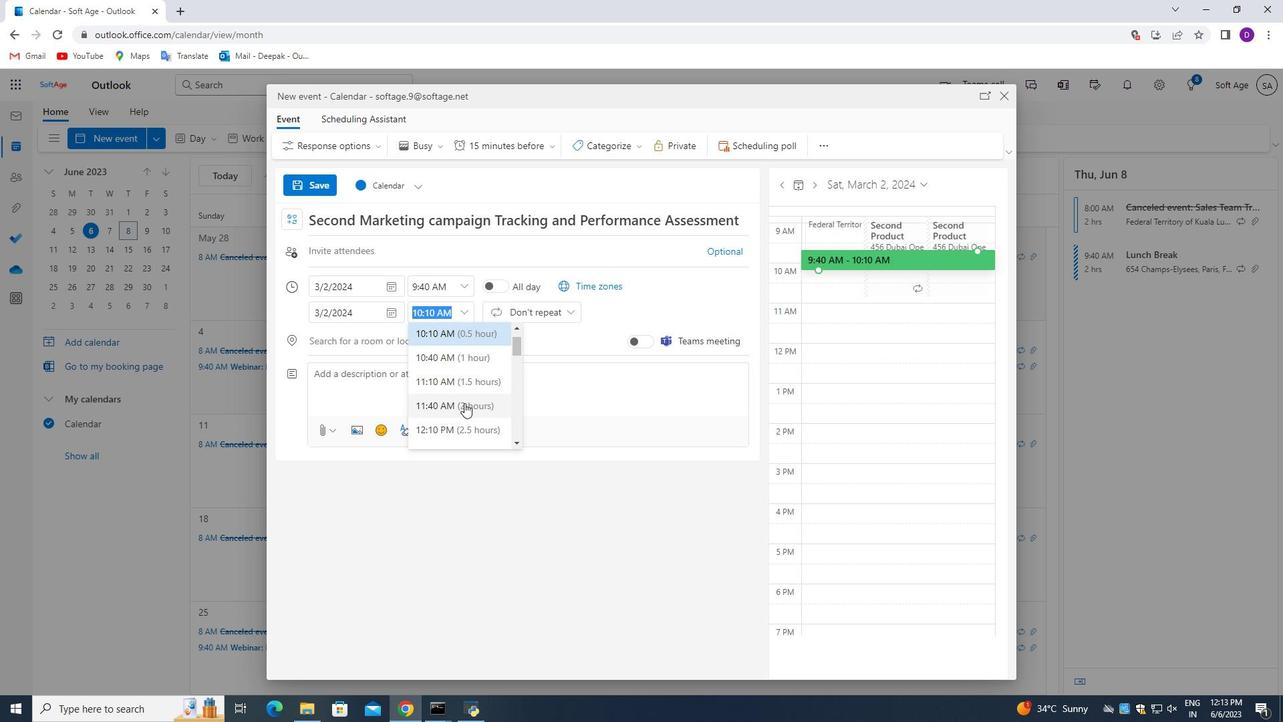 
Action: Mouse pressed left at (464, 403)
Screenshot: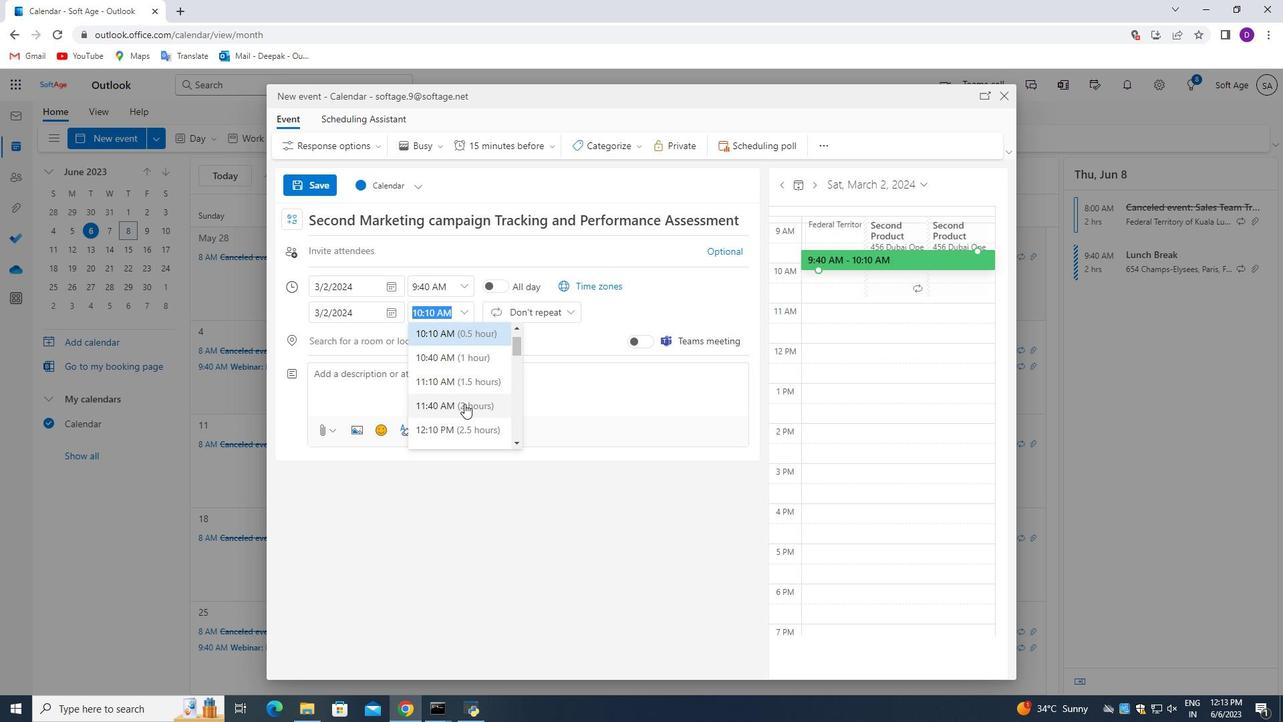 
Action: Mouse moved to (435, 369)
Screenshot: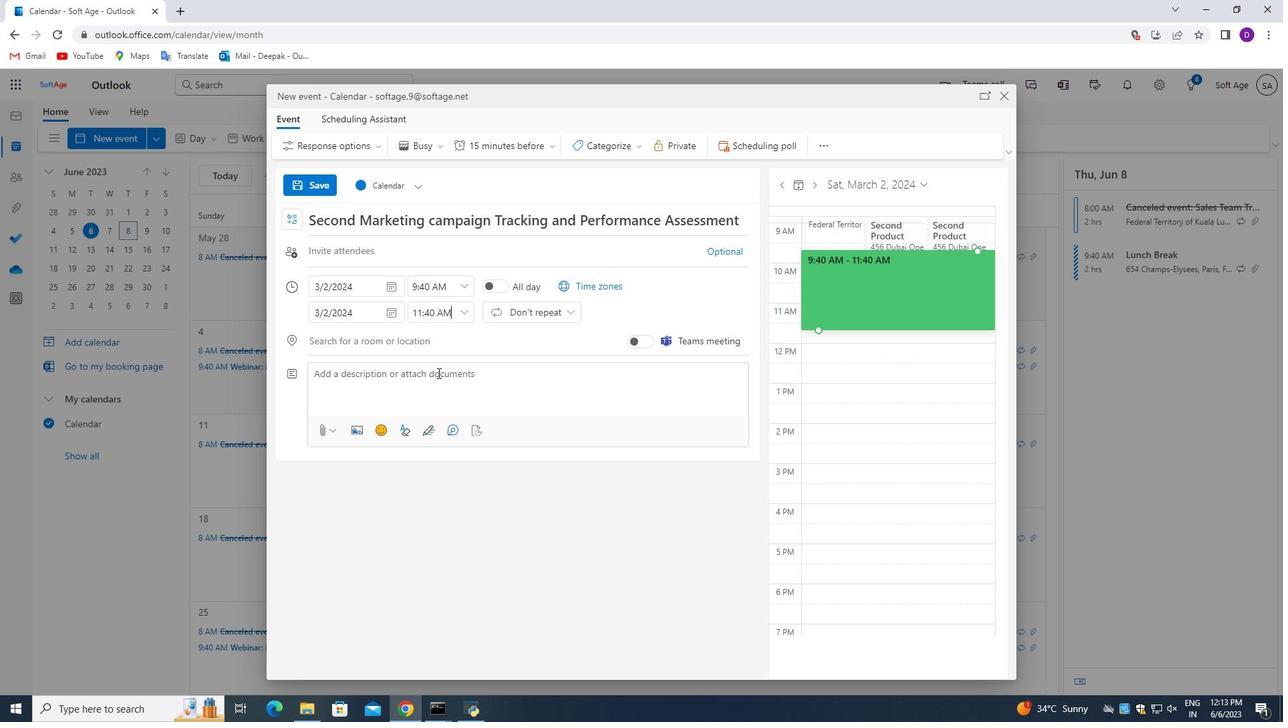 
Action: Mouse pressed left at (435, 369)
Screenshot: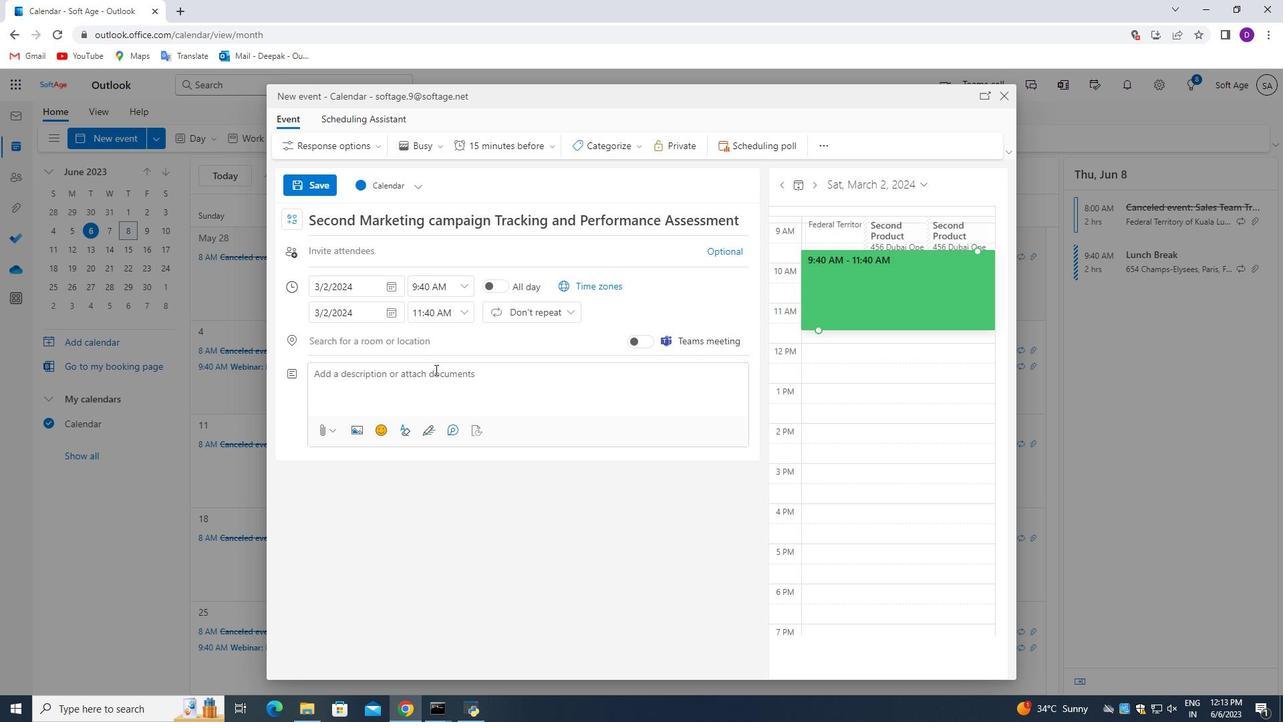 
Action: Mouse moved to (519, 553)
Screenshot: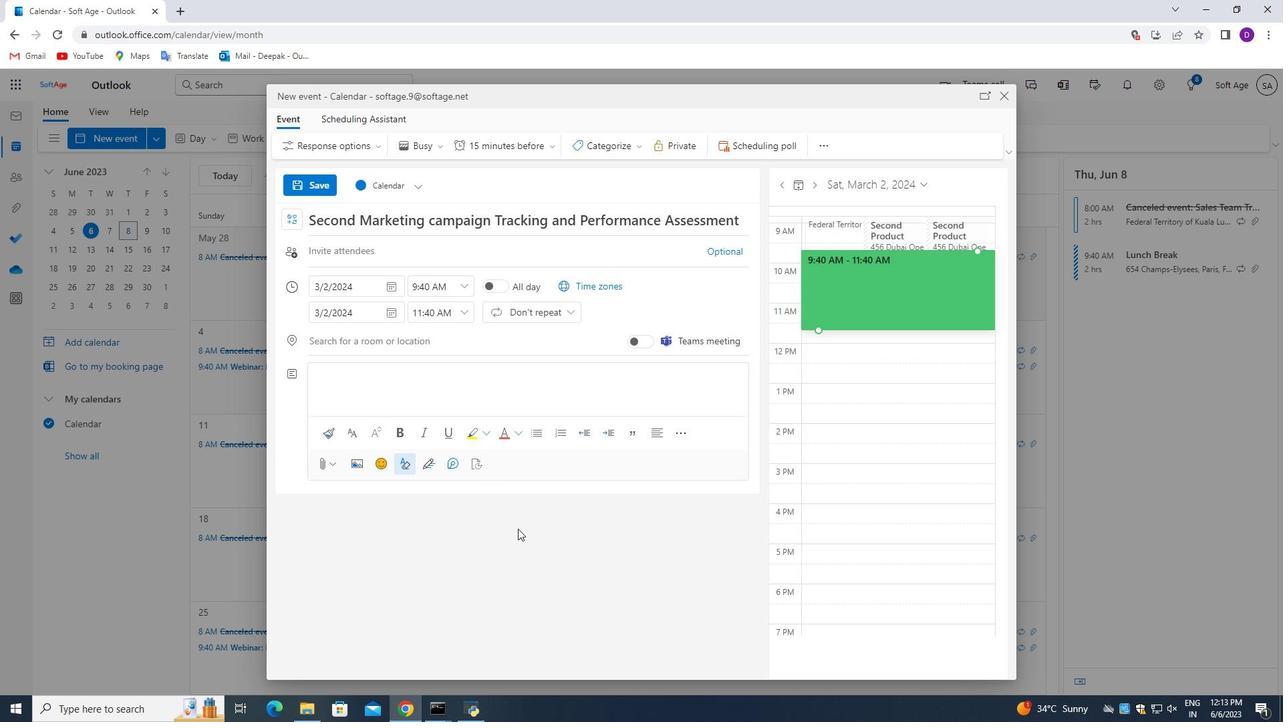 
Action: Key pressed <Key.shift_r>The<Key.space>training<Key.space>workshop<Key.space>will<Key.space>begin<Key.space>with<Key.space>an<Key.space>exploration<Key.space>of<Key.space>the<Key.space>key<Key.space>pric<Key.backspace>nciples<Key.space>and<Key.space>qualities<Key.space>of<Key.space>effective<Key.space>team<Key.space>leadership.<Key.space><Key.shift>Participants<Key.space>will<Key.space>gain<Key.space>an<Key.space>understanding<Key.space>of<Key.space>the<Key.space>different<Key.space>leadership<Key.space>styles<Key.space>and<Key.space>approaches,<Key.space>and<Key.space>how<Key.space>to<Key.space>adapt<Key.space>their<Key.space>leadrship<Key.space>st<Key.backspace><Key.backspace><Key.backspace><Key.backspace><Key.backspace><Key.backspace><Key.backspace><Key.backspace>ership<Key.space>sy<Key.backspace>tyles<Key.space><Key.backspace><Key.space>to<Key.space>meet<Key.space>the<Key.space>needs<Key.space>of<Key.space>their<Key.space>team<Key.space>and<Key.space>organization.
Screenshot: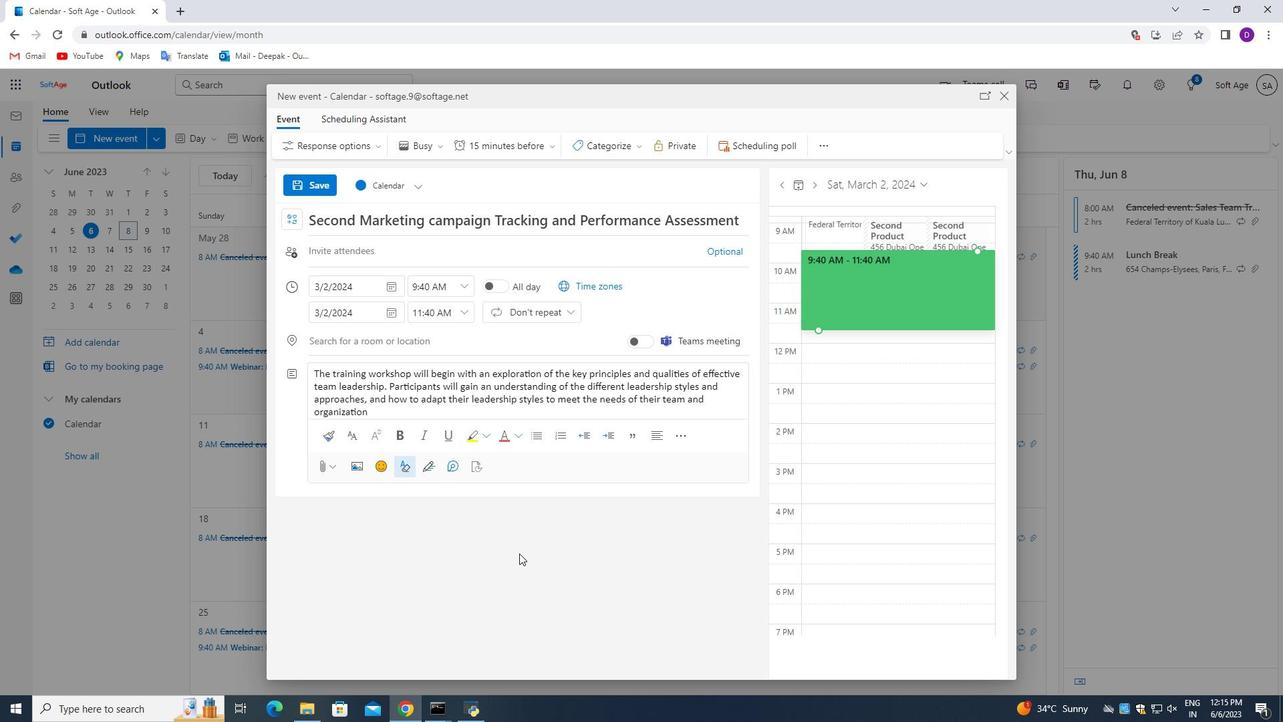 
Action: Mouse moved to (609, 153)
Screenshot: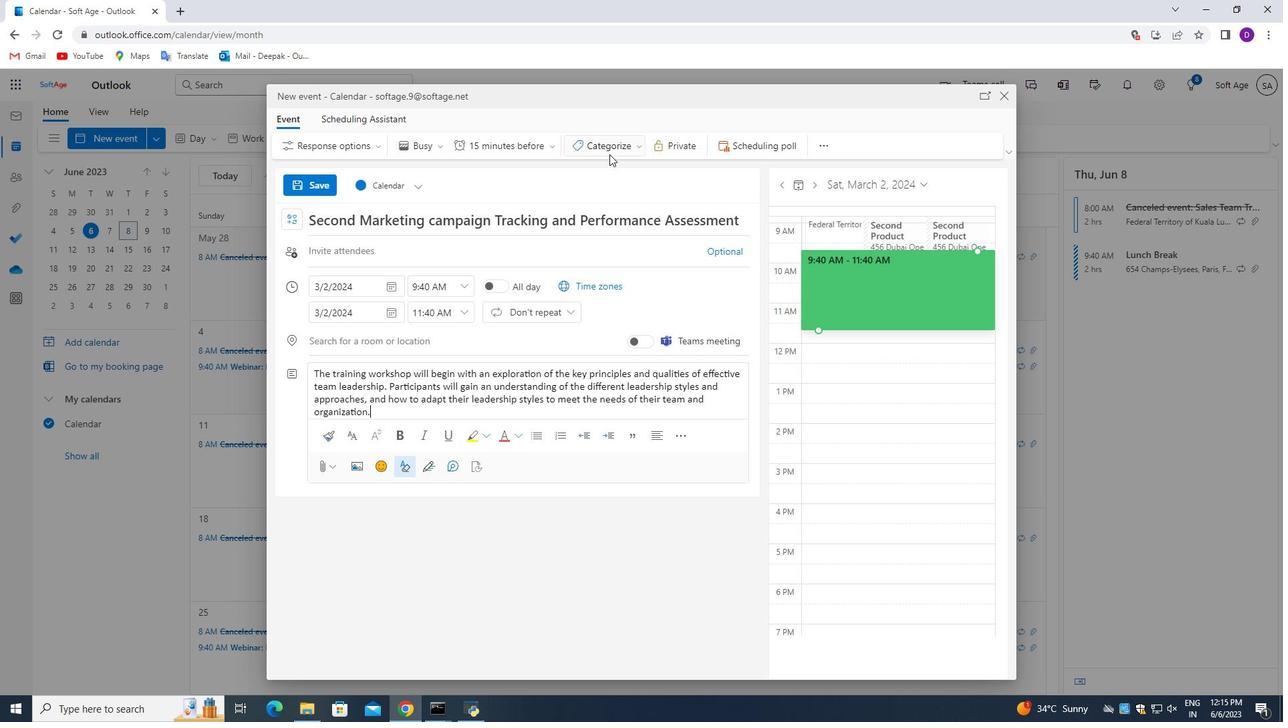 
Action: Mouse pressed left at (609, 153)
Screenshot: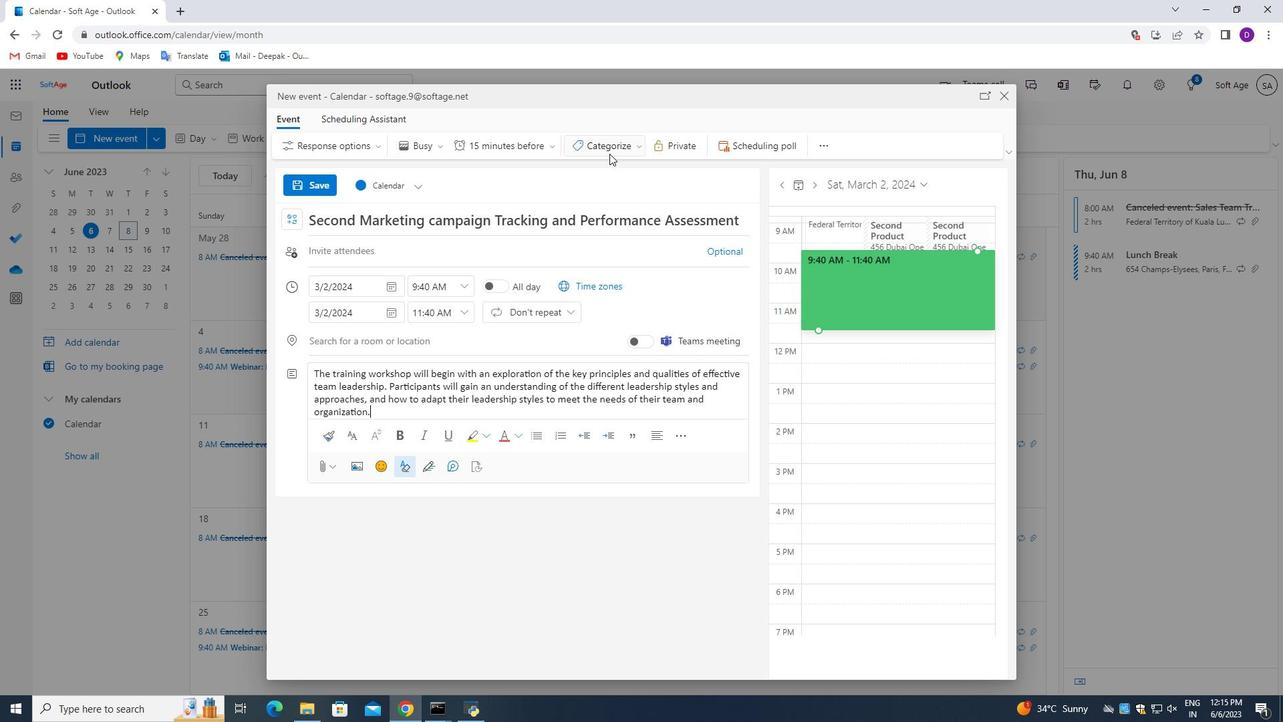
Action: Mouse moved to (619, 213)
Screenshot: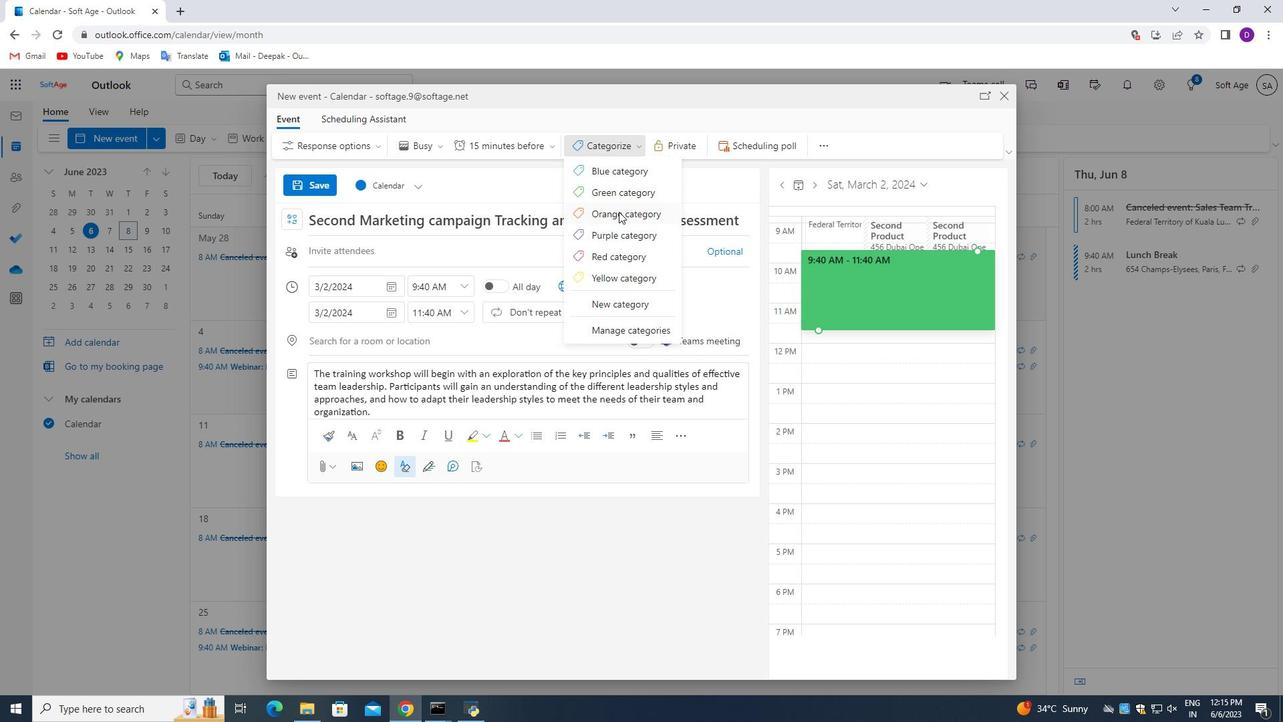 
Action: Mouse pressed left at (619, 213)
Screenshot: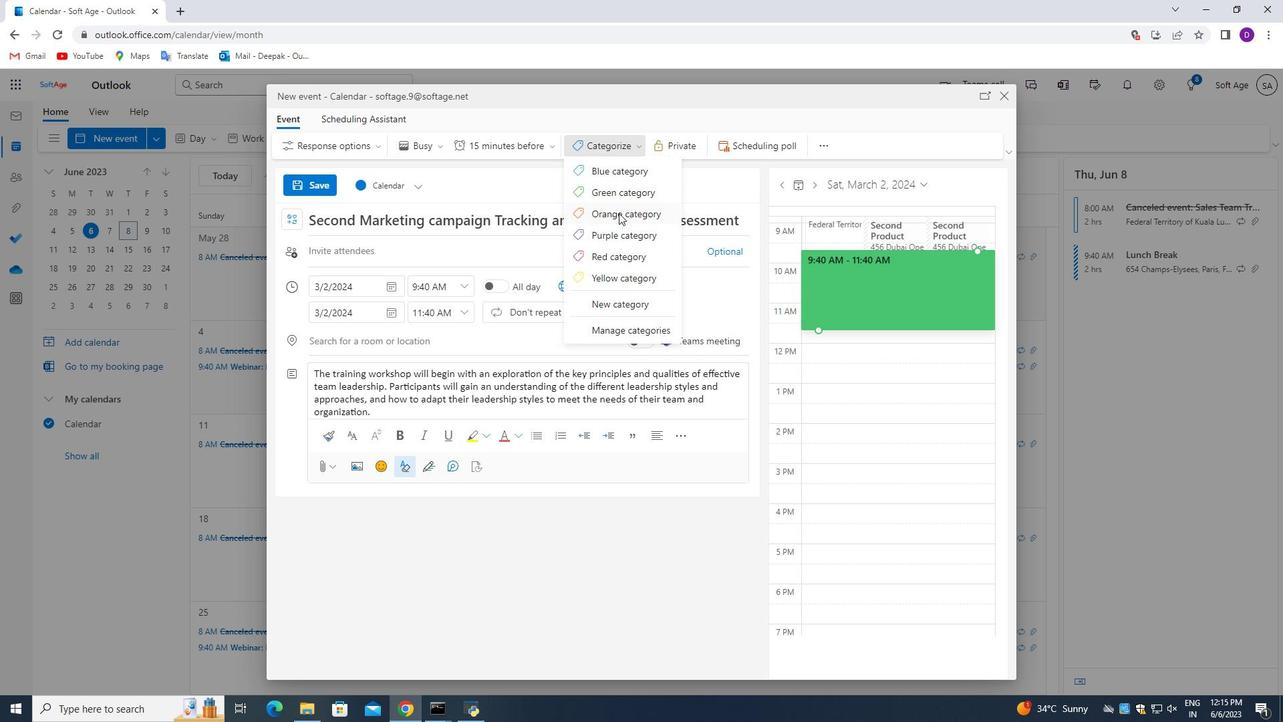 
Action: Mouse moved to (370, 341)
Screenshot: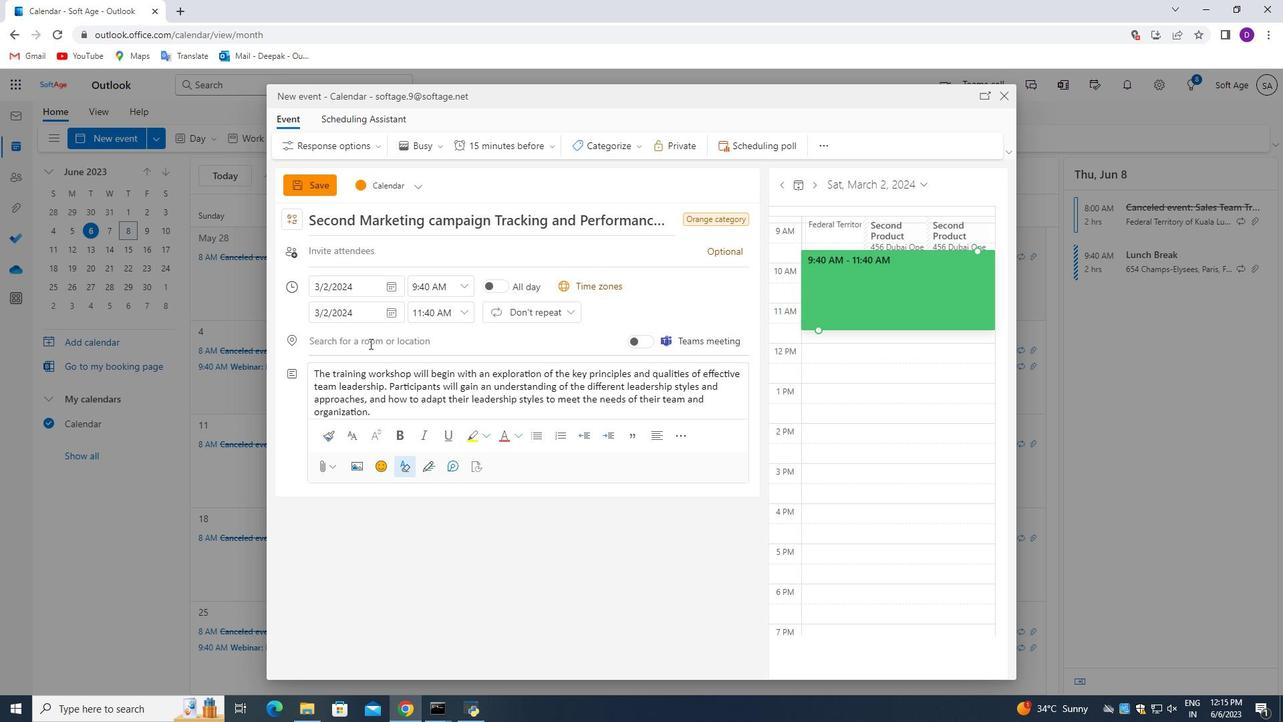 
Action: Mouse pressed left at (370, 341)
Screenshot: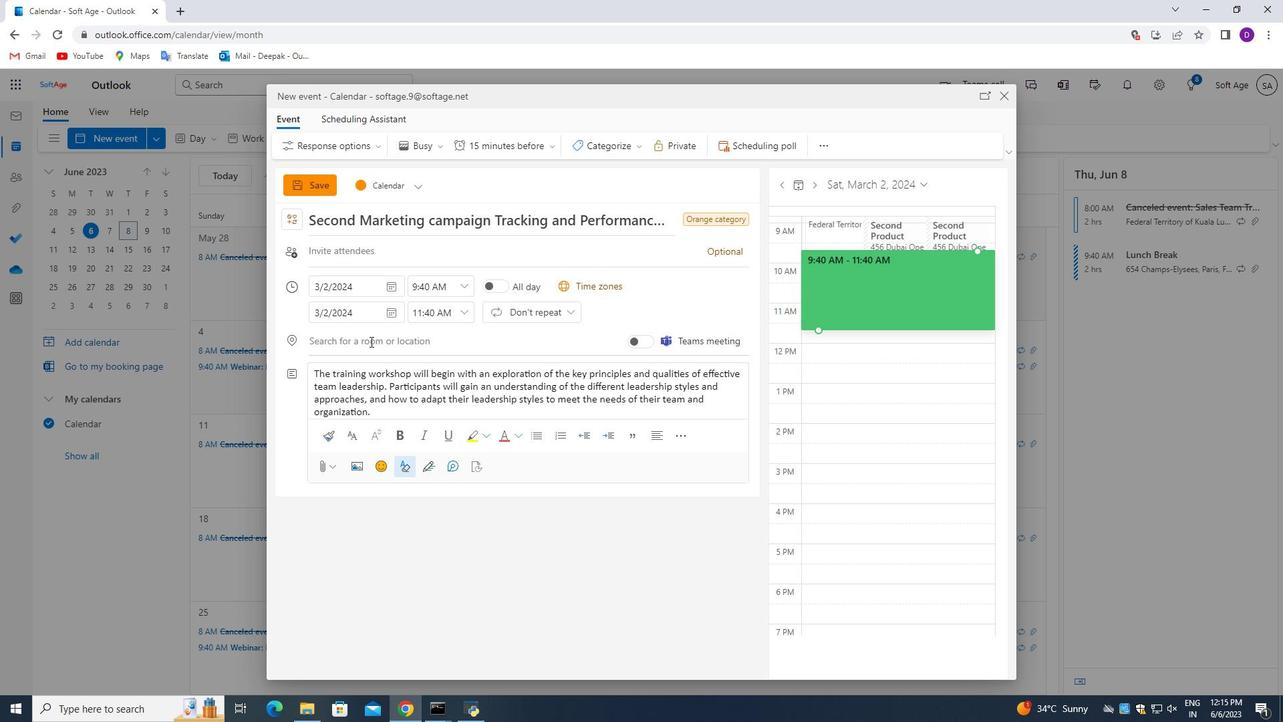 
Action: Mouse moved to (443, 540)
Screenshot: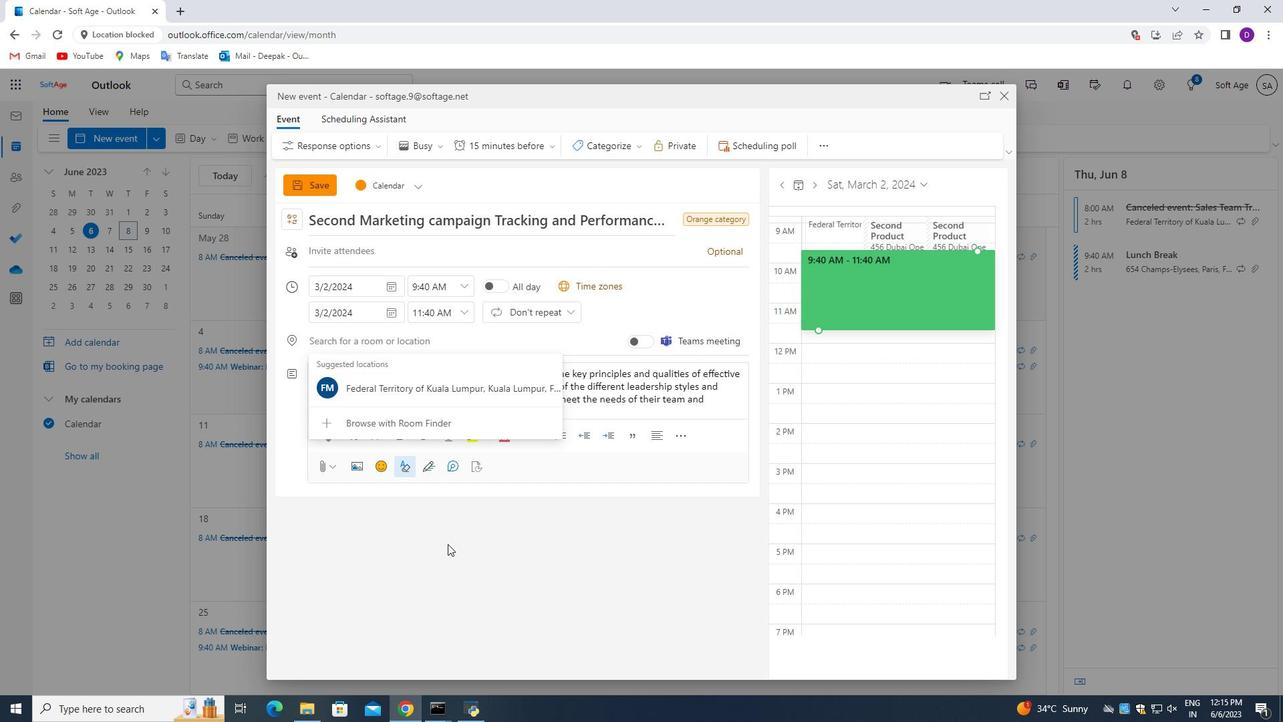 
Action: Key pressed 123<Key.space><Key.shift_r>?S<Key.backspace><Key.backspace><Key.shift_r>Sacre-<Key.shift_r>Coeur,<Key.space><Key.shift>Paris,<Key.space><Key.shift_r>fra<Key.backspace><Key.backspace><Key.backspace><Key.shift_r>France
Screenshot: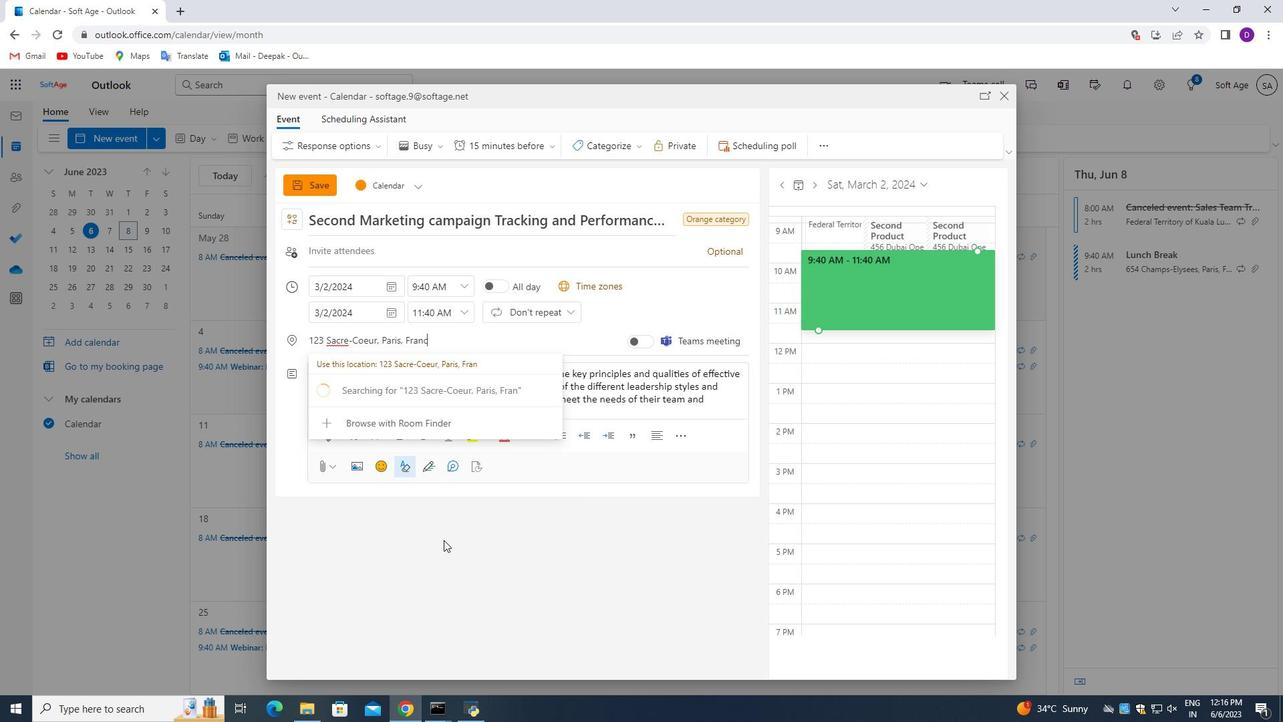 
Action: Mouse moved to (435, 548)
Screenshot: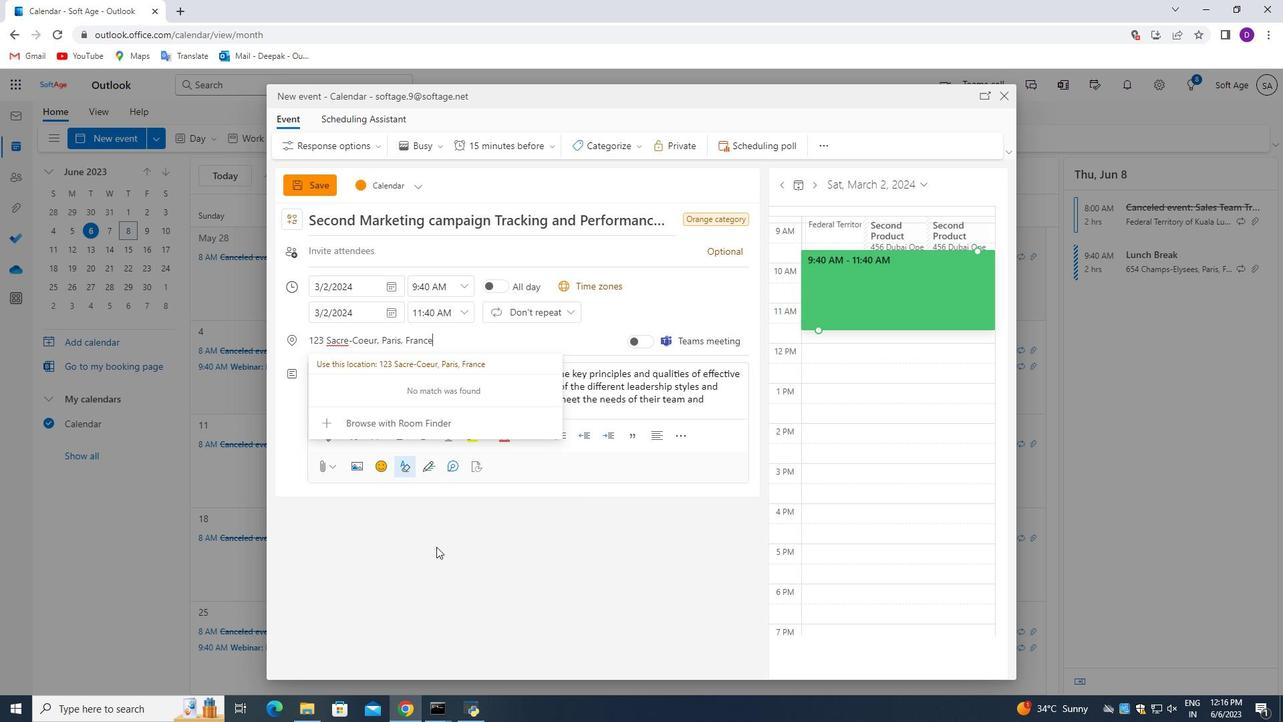 
Action: Mouse pressed left at (435, 548)
Screenshot: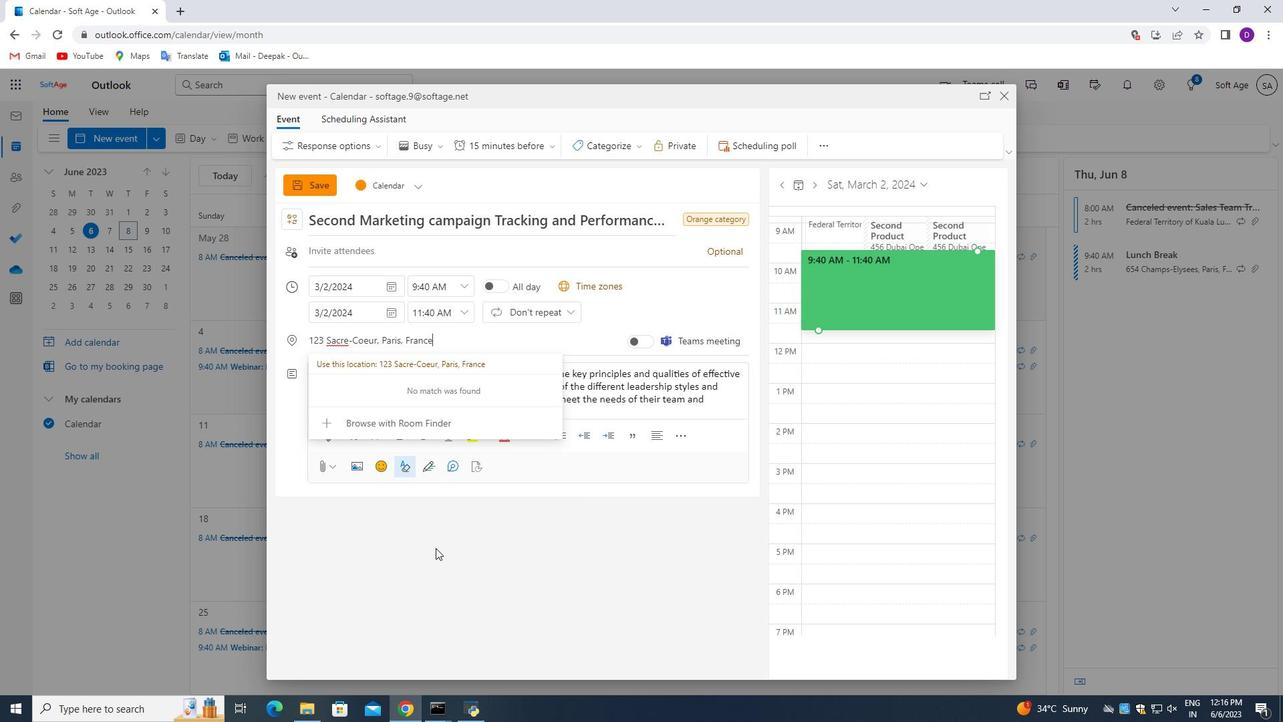 
Action: Mouse moved to (359, 253)
Screenshot: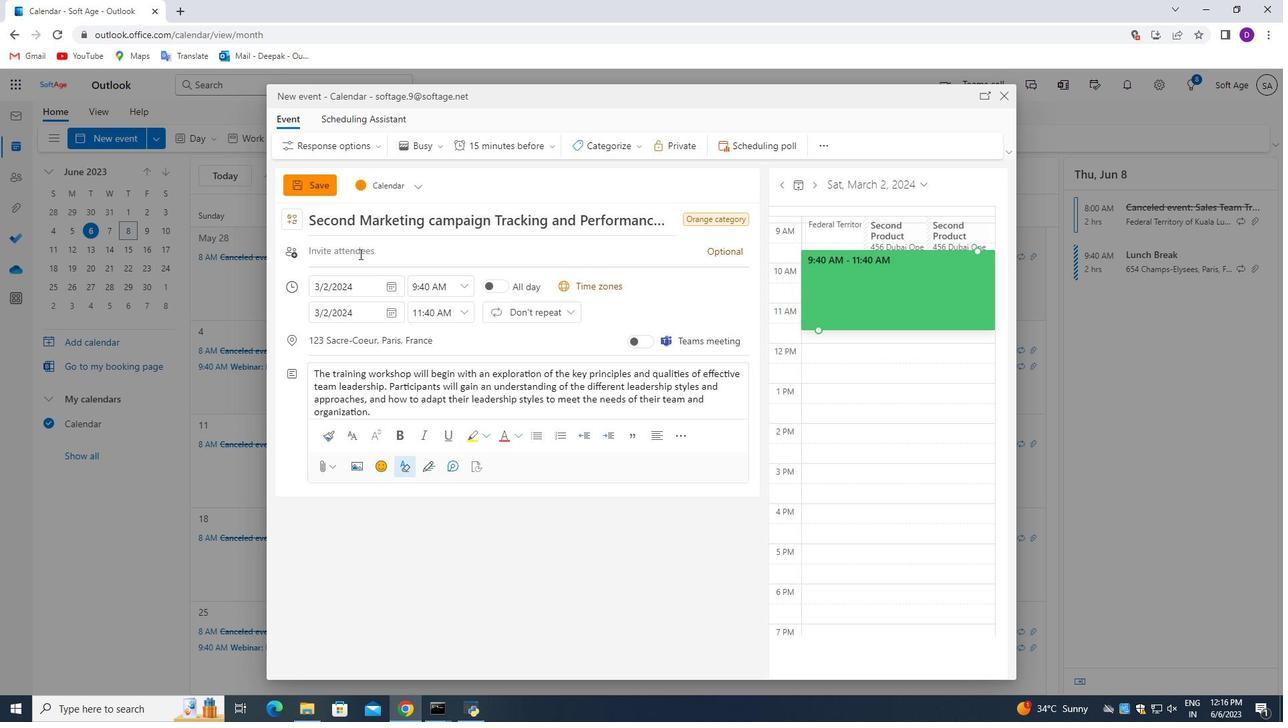 
Action: Mouse pressed left at (359, 253)
Screenshot: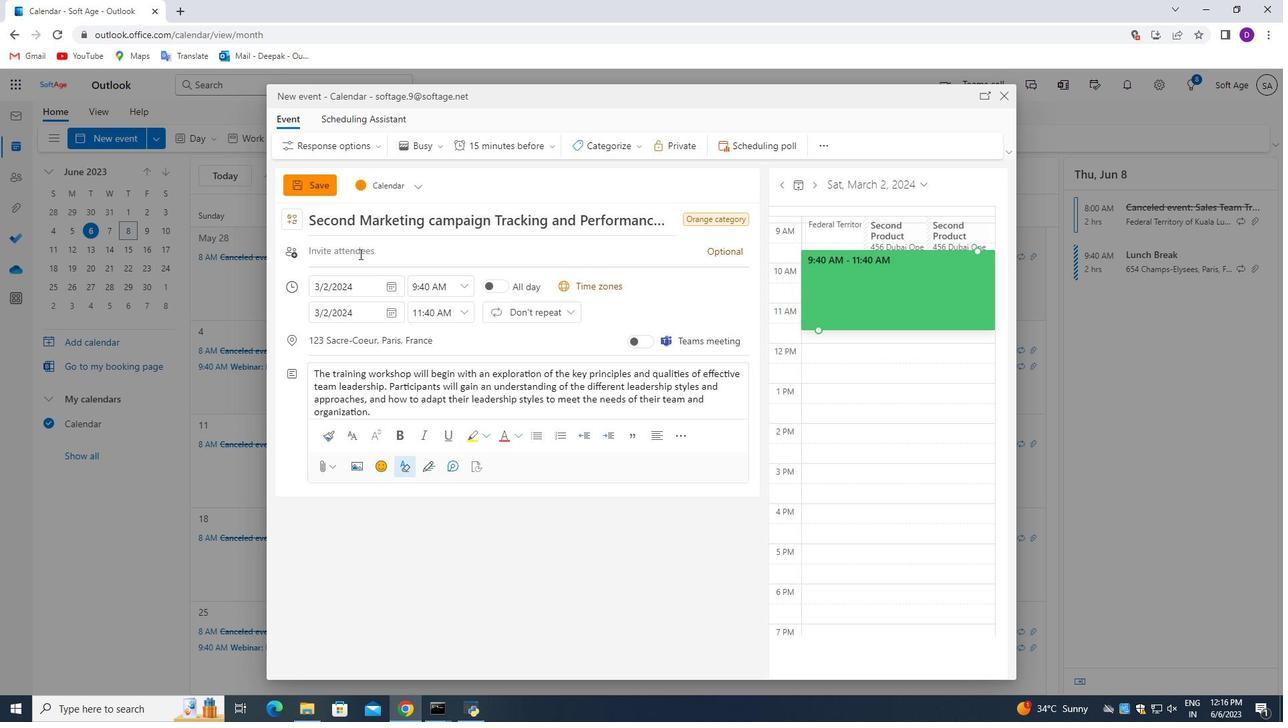 
Action: Key pressed softage.6<Key.shift>@softage.net<Key.enter>
Screenshot: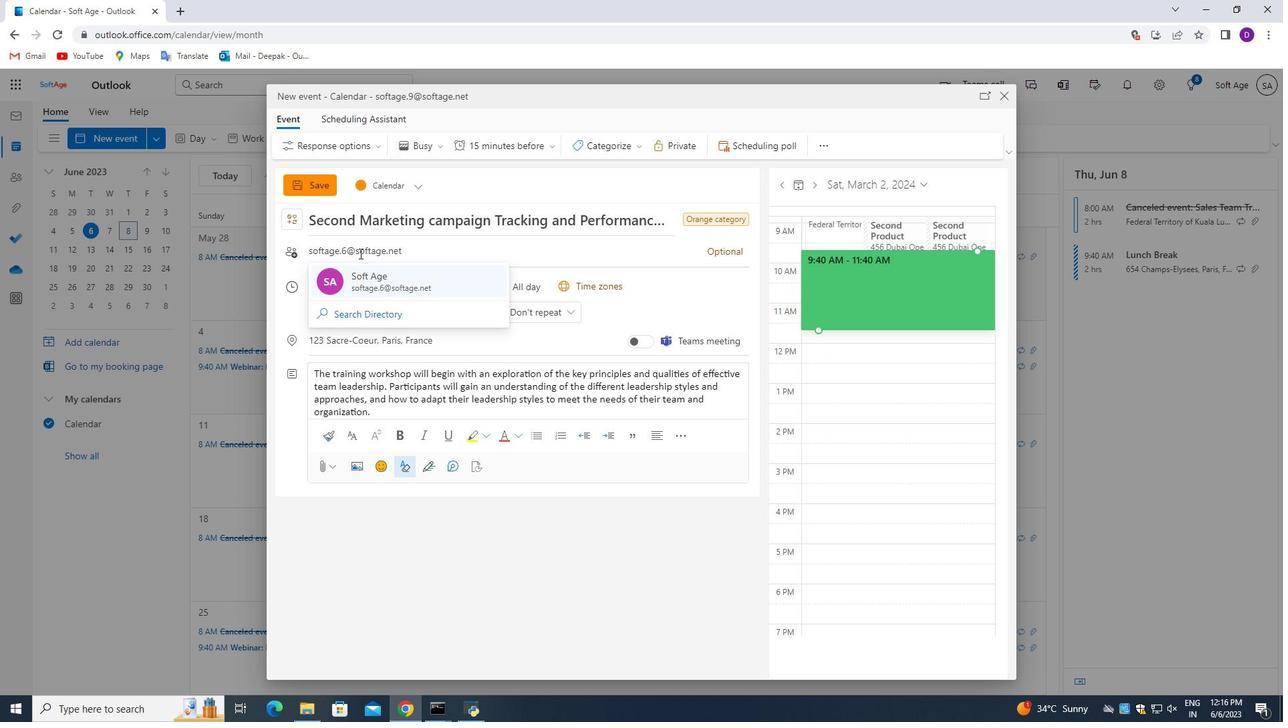 
Action: Mouse moved to (723, 252)
Screenshot: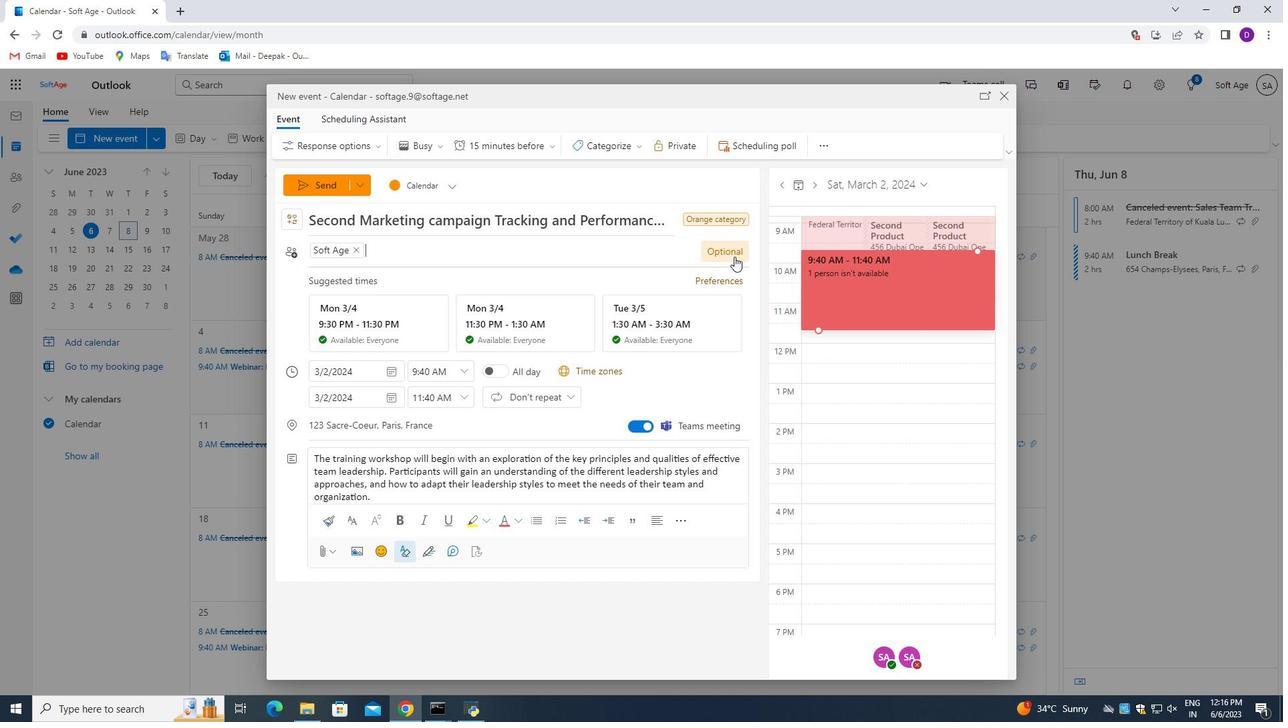 
Action: Mouse pressed left at (723, 252)
Screenshot: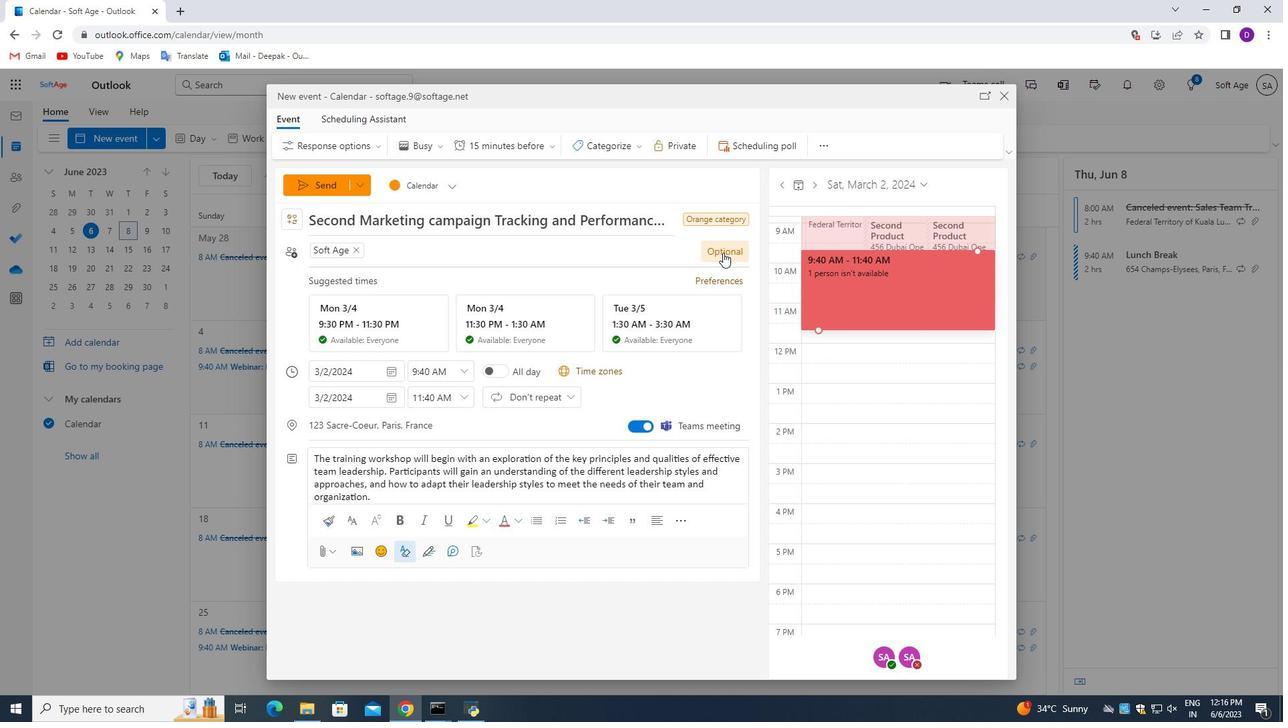 
Action: Mouse moved to (399, 252)
Screenshot: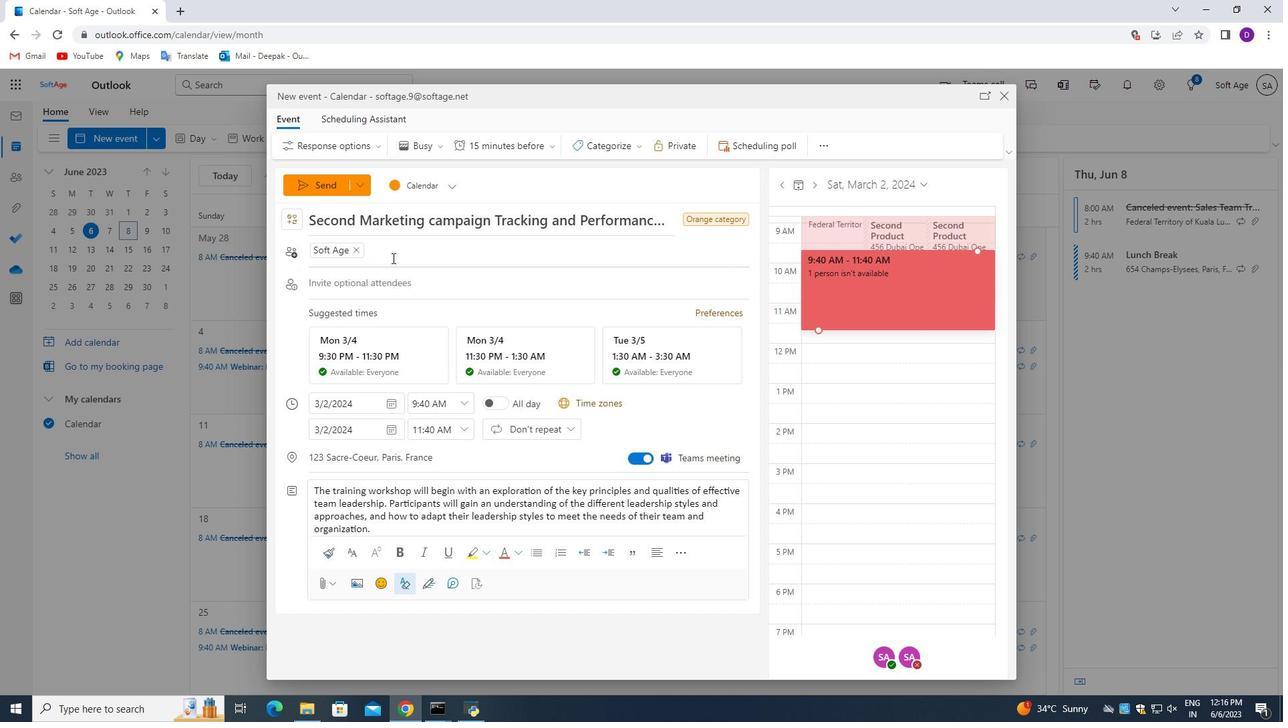 
Action: Key pressed softage.7<Key.shift>@softage.net<Key.enter>
Screenshot: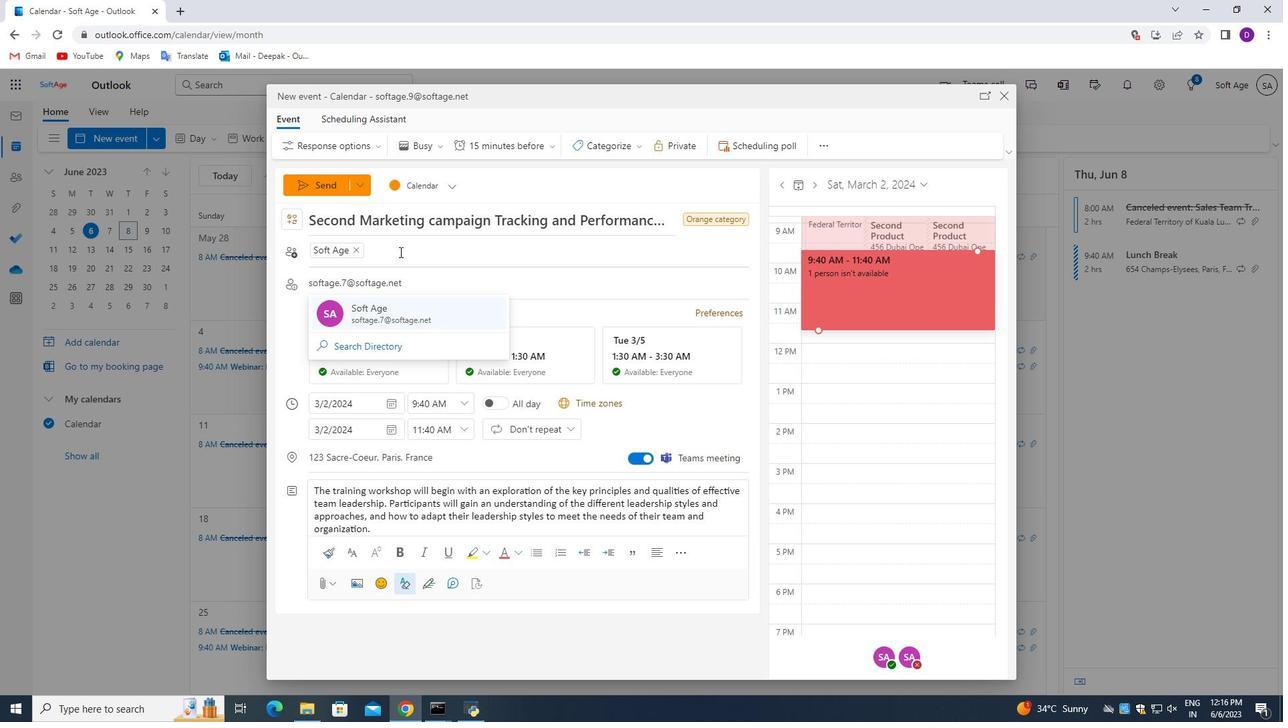 
Action: Mouse moved to (526, 146)
Screenshot: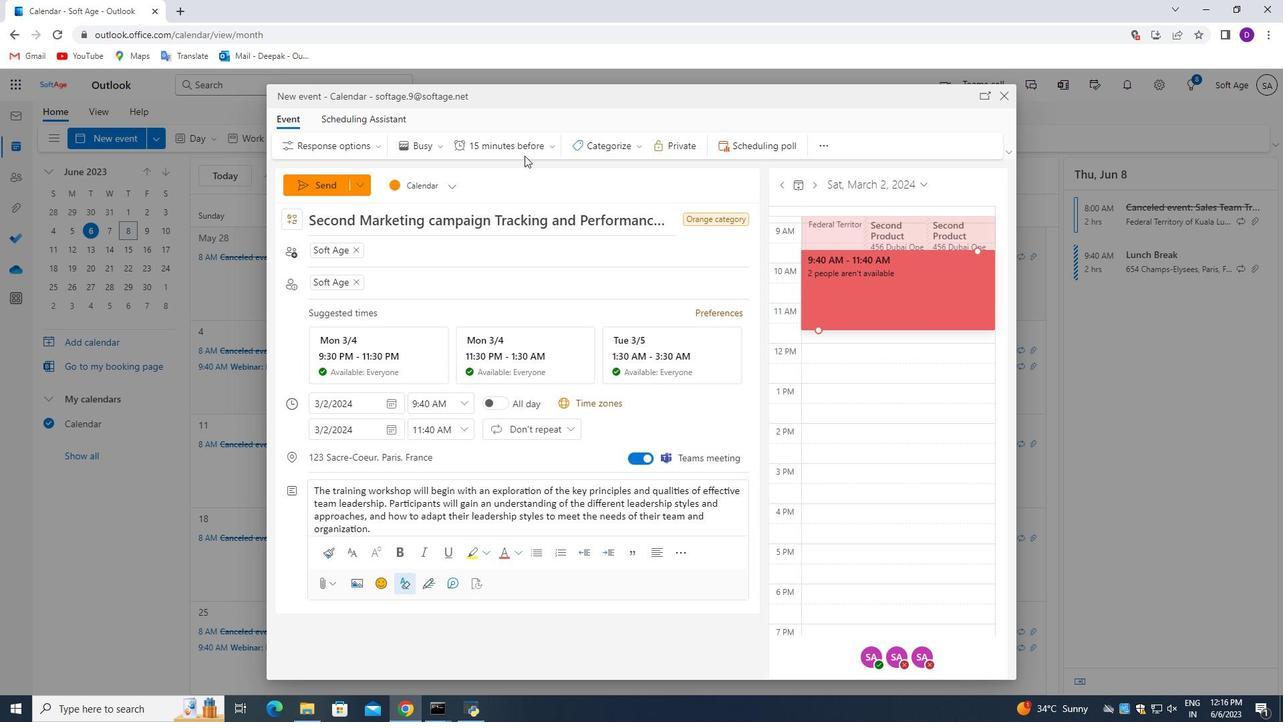 
Action: Mouse pressed left at (526, 146)
Screenshot: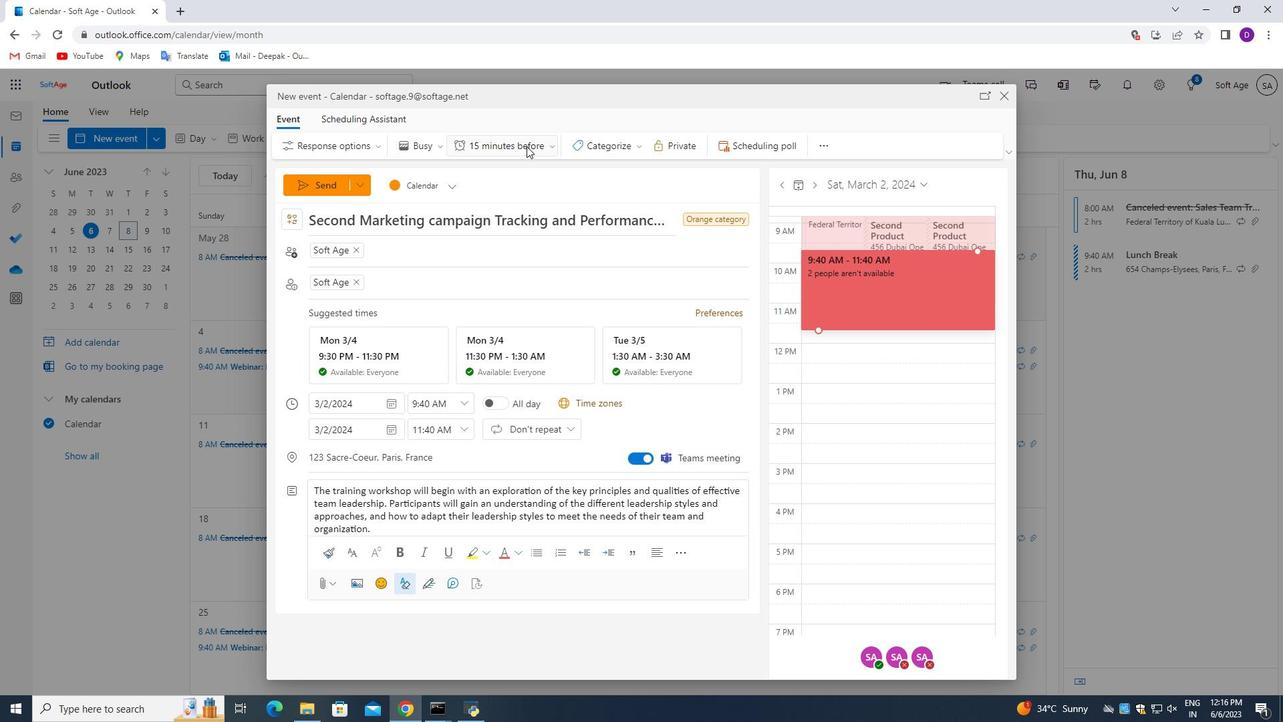 
Action: Mouse moved to (508, 290)
Screenshot: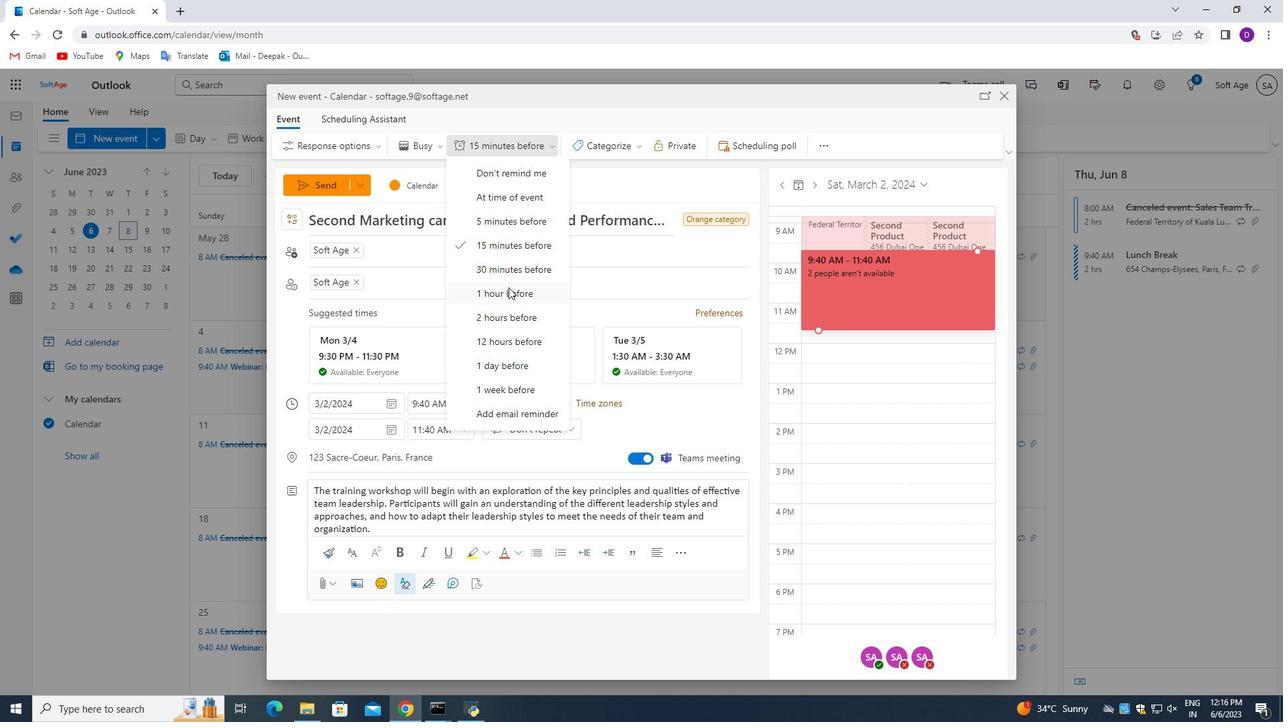 
Action: Mouse pressed left at (508, 290)
Screenshot: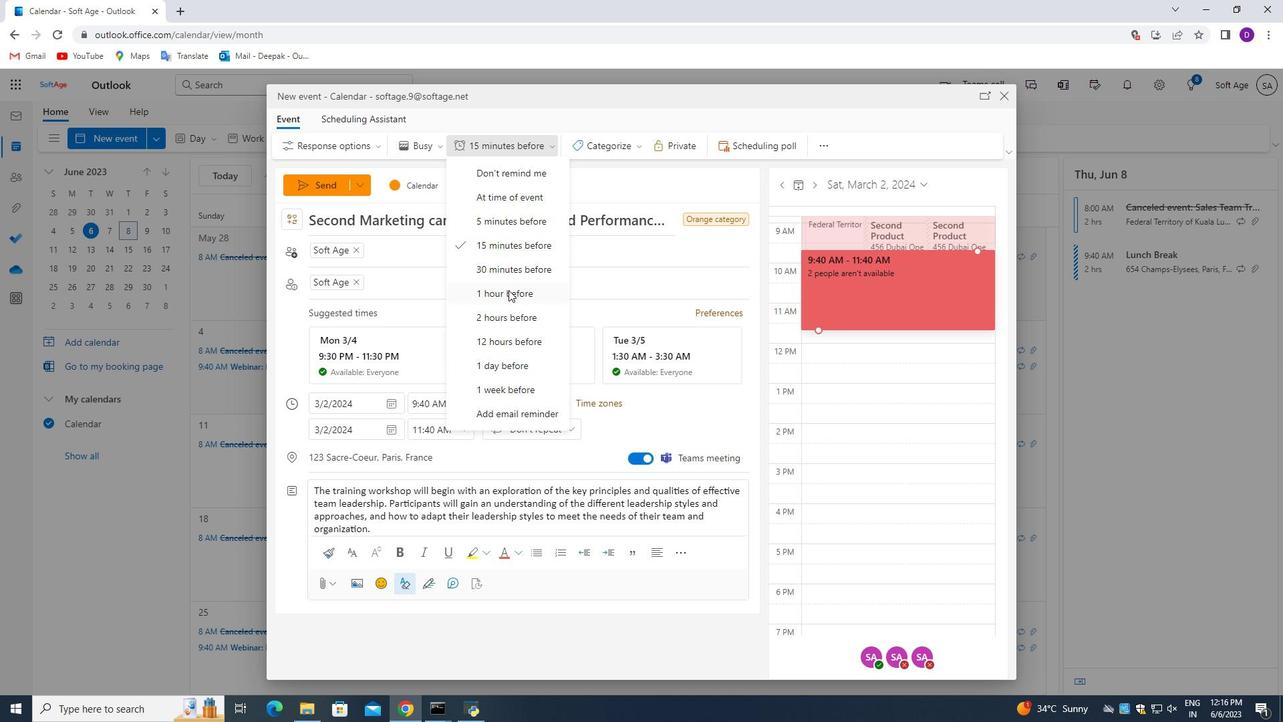 
Action: Mouse moved to (359, 303)
Screenshot: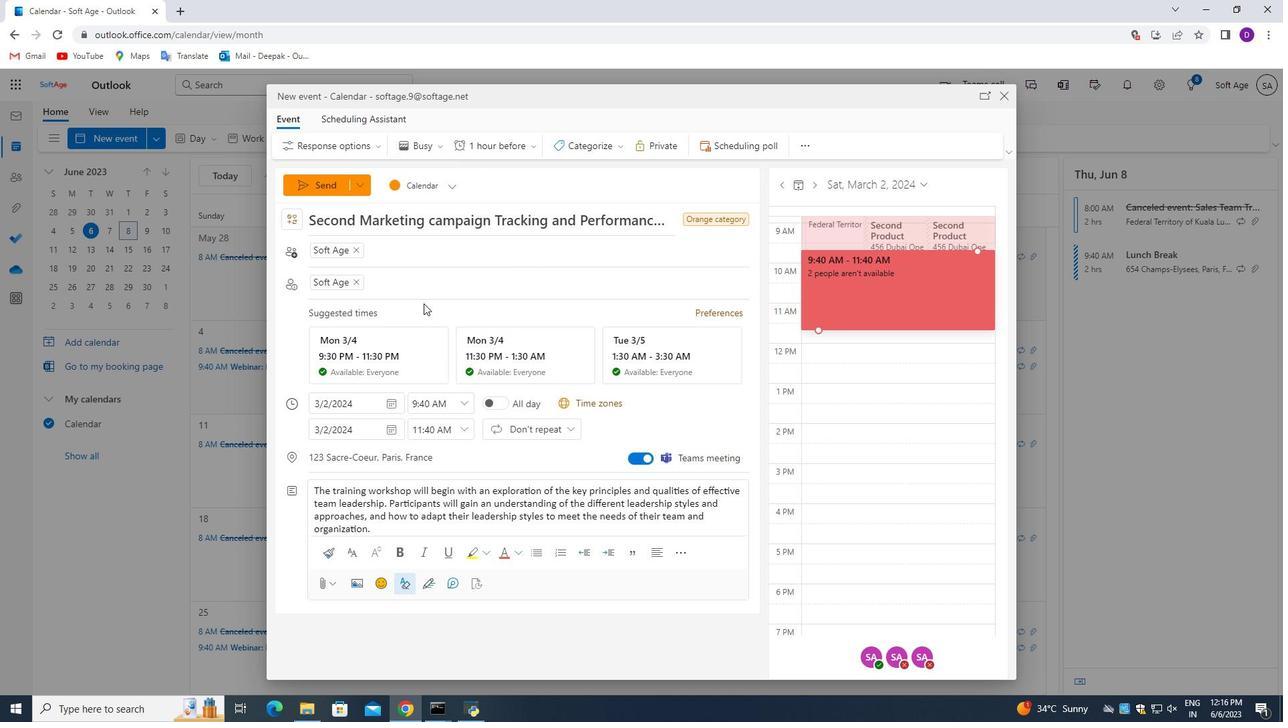 
Action: Mouse scrolled (359, 304) with delta (0, 0)
Screenshot: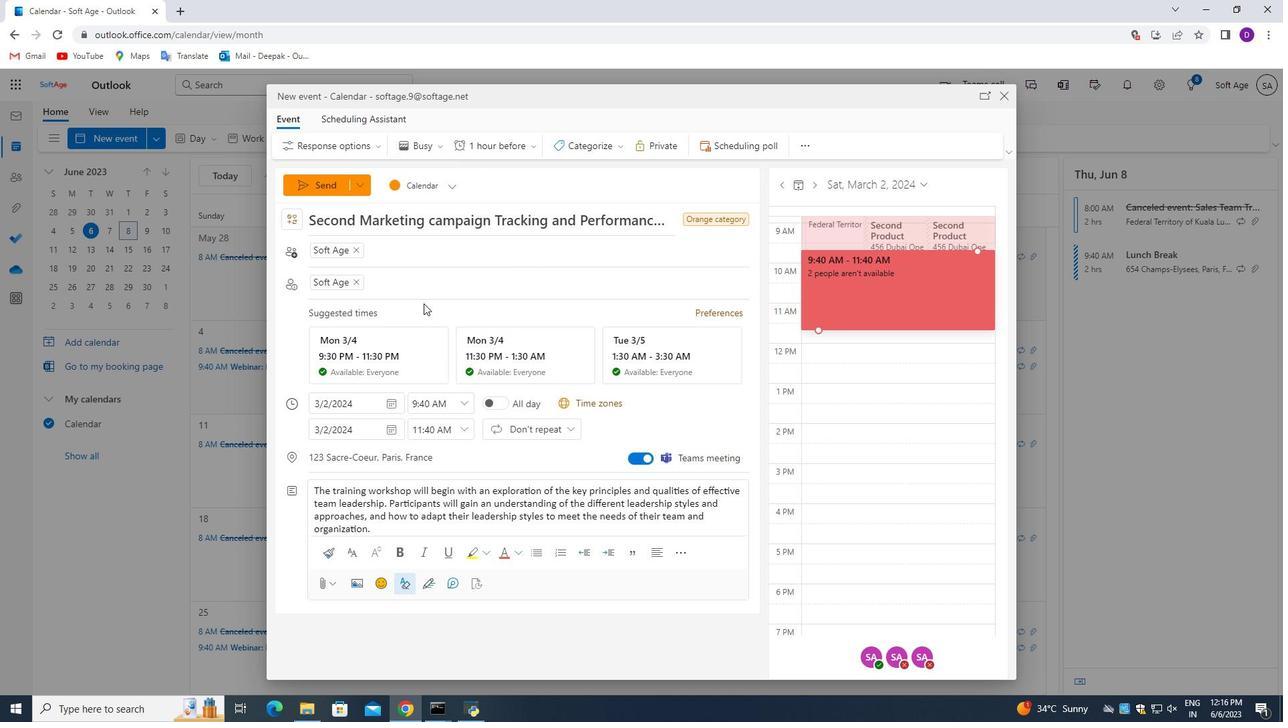 
Action: Mouse moved to (309, 189)
Screenshot: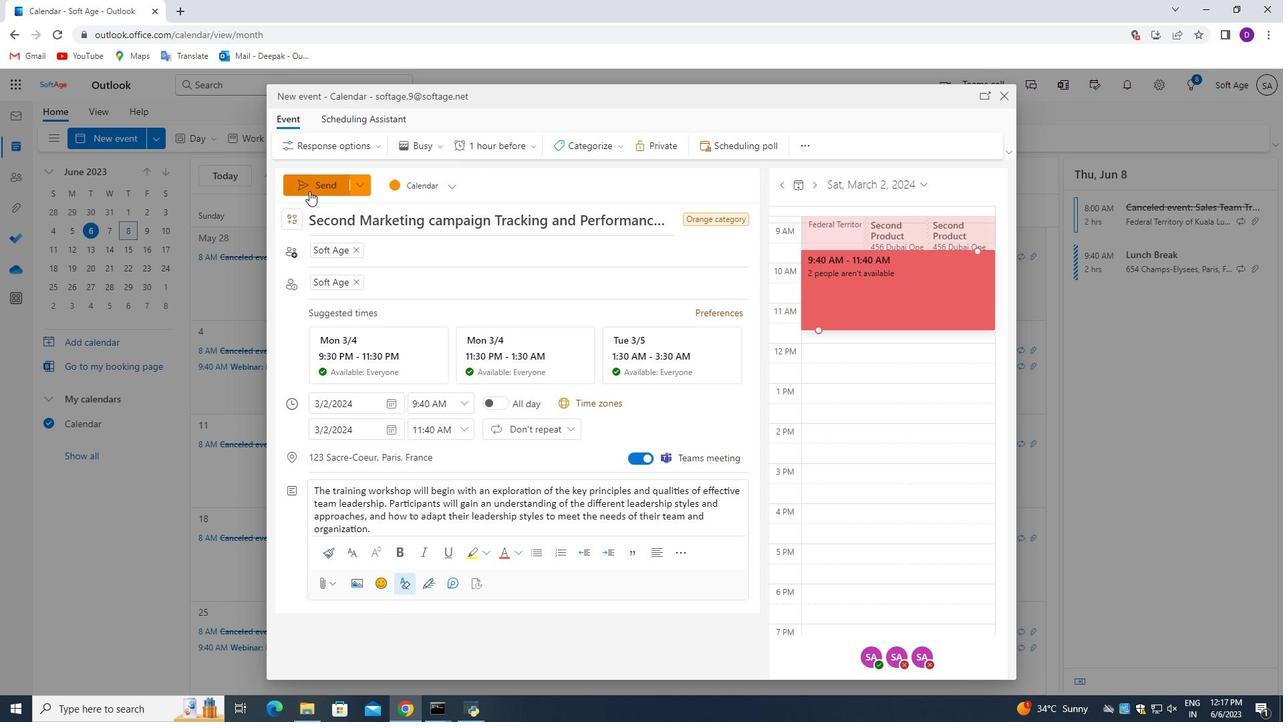 
Action: Mouse pressed left at (309, 189)
Screenshot: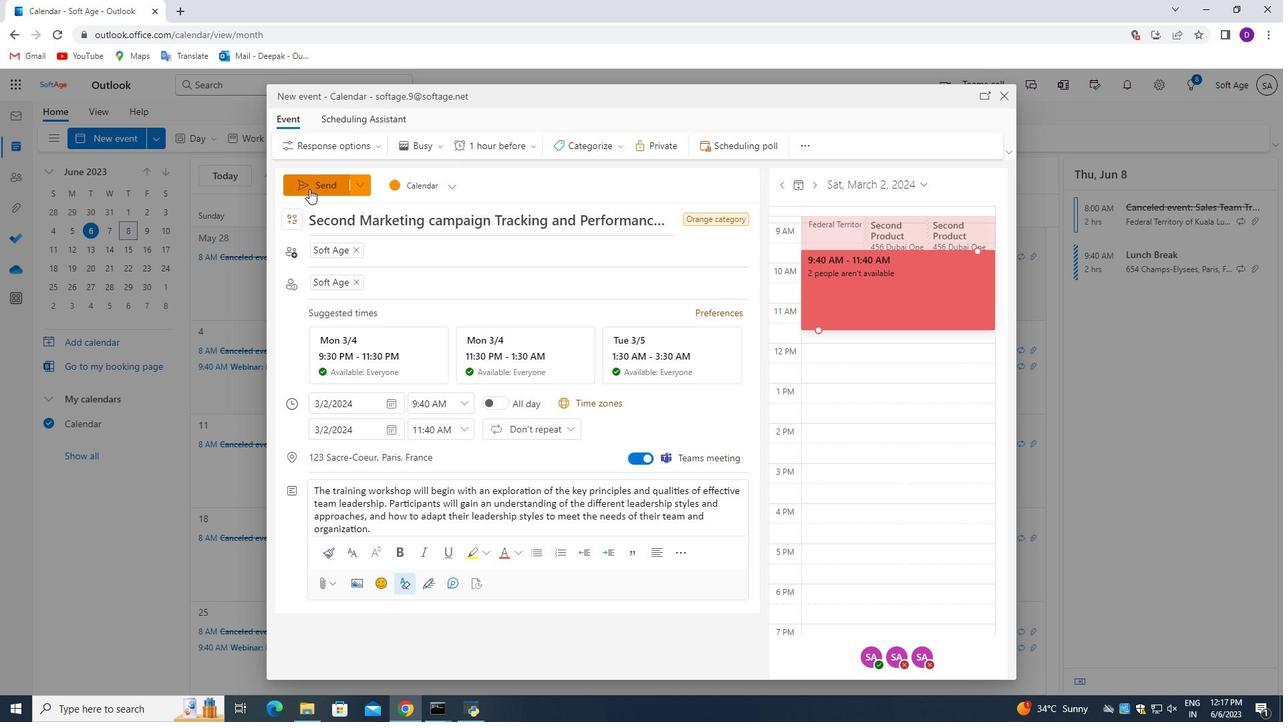 
Action: Mouse moved to (448, 392)
Screenshot: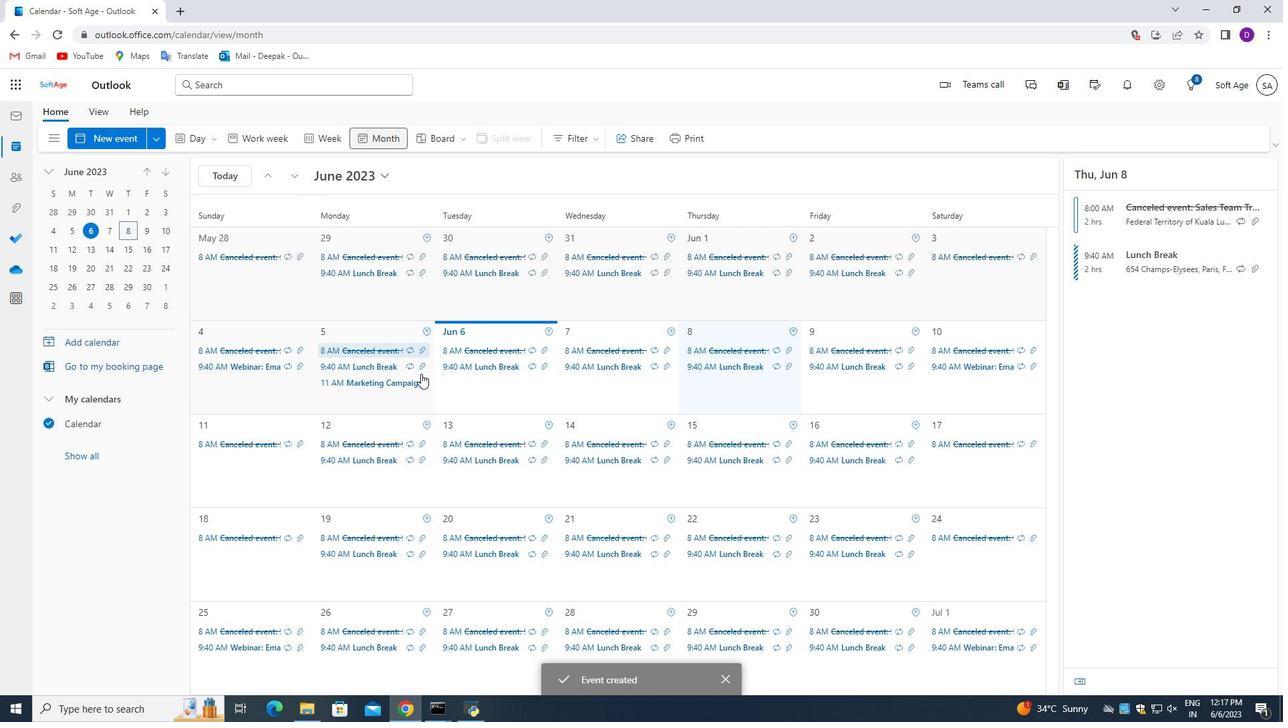 
Action: Mouse scrolled (448, 393) with delta (0, 0)
Screenshot: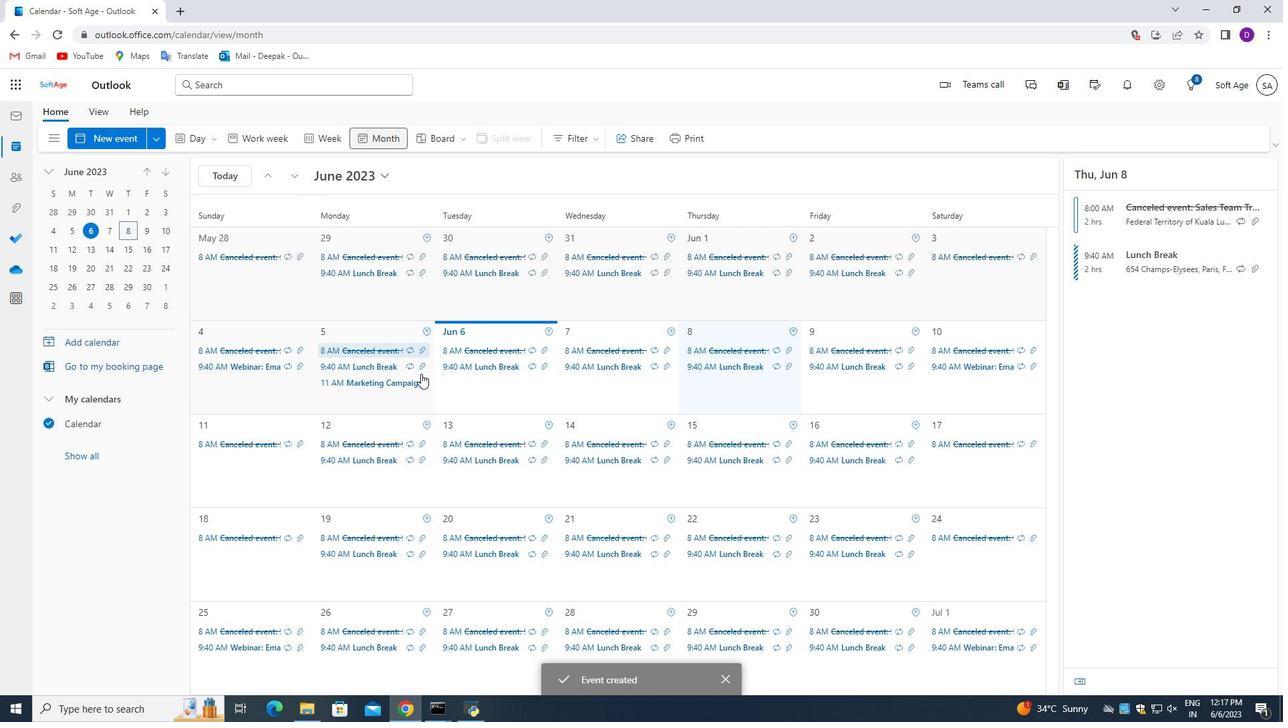 
Action: Mouse moved to (452, 393)
Screenshot: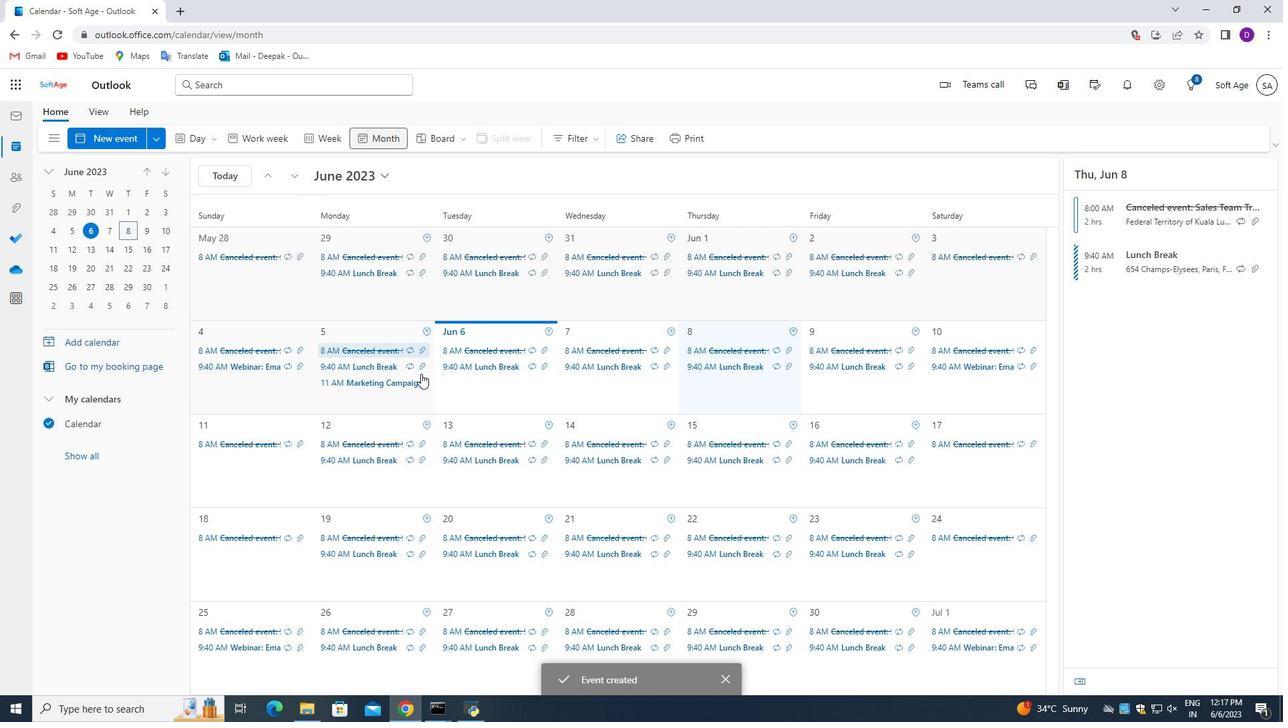 
Action: Mouse scrolled (452, 393) with delta (0, 0)
Screenshot: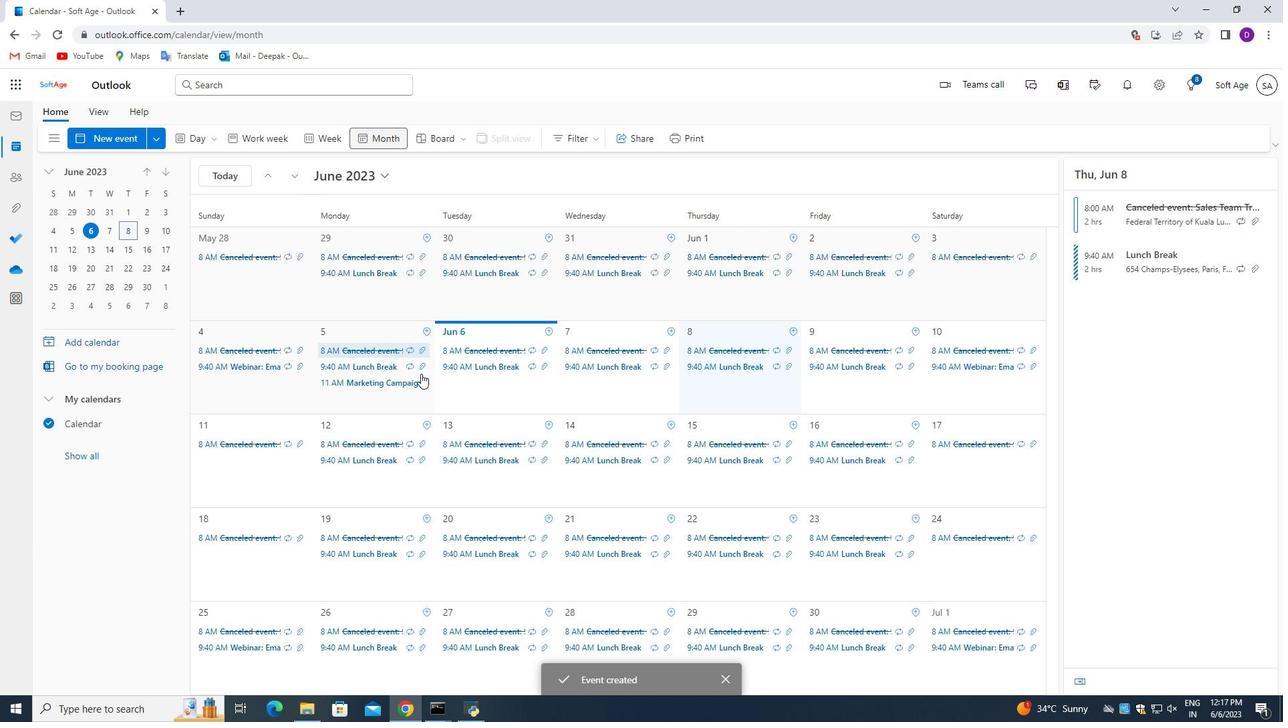 
Action: Mouse moved to (532, 365)
Screenshot: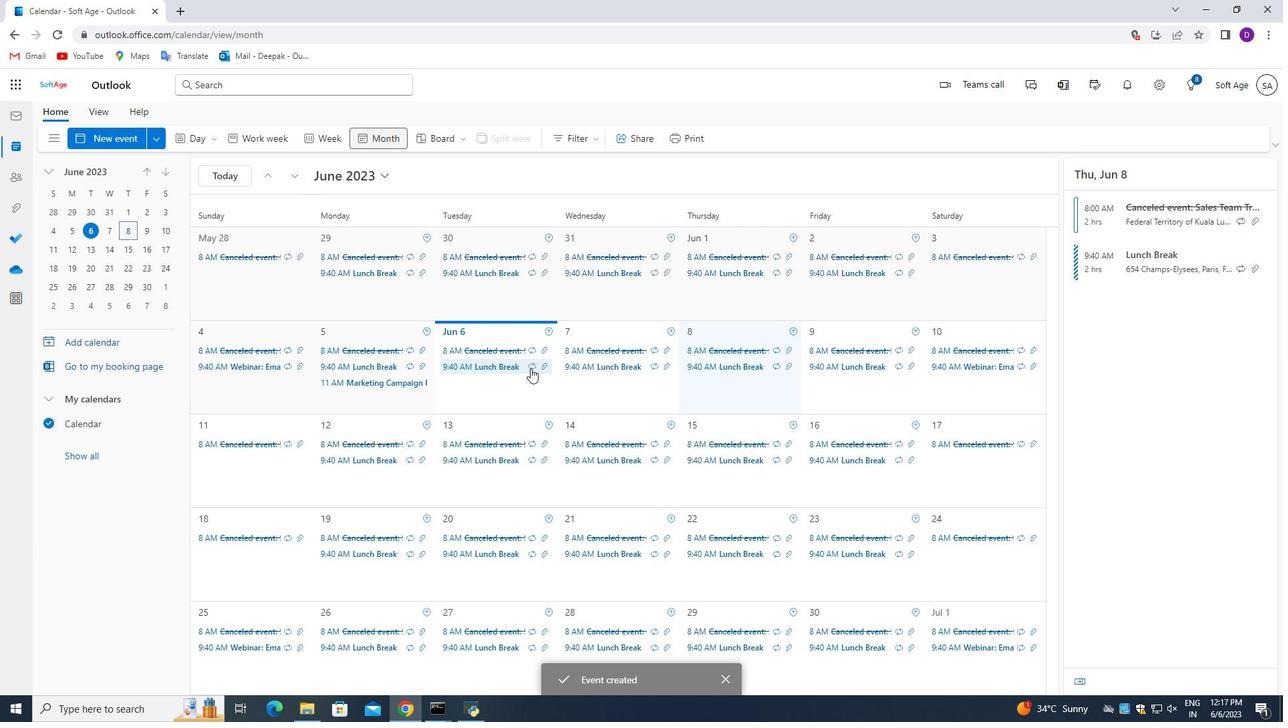 
